 Task: Add a signature Maddie Scott containing With gratitude and sincere wishes, Maddie Scott to email address softage.6@softage.net and add a label Legal agreements
Action: Mouse moved to (1050, 63)
Screenshot: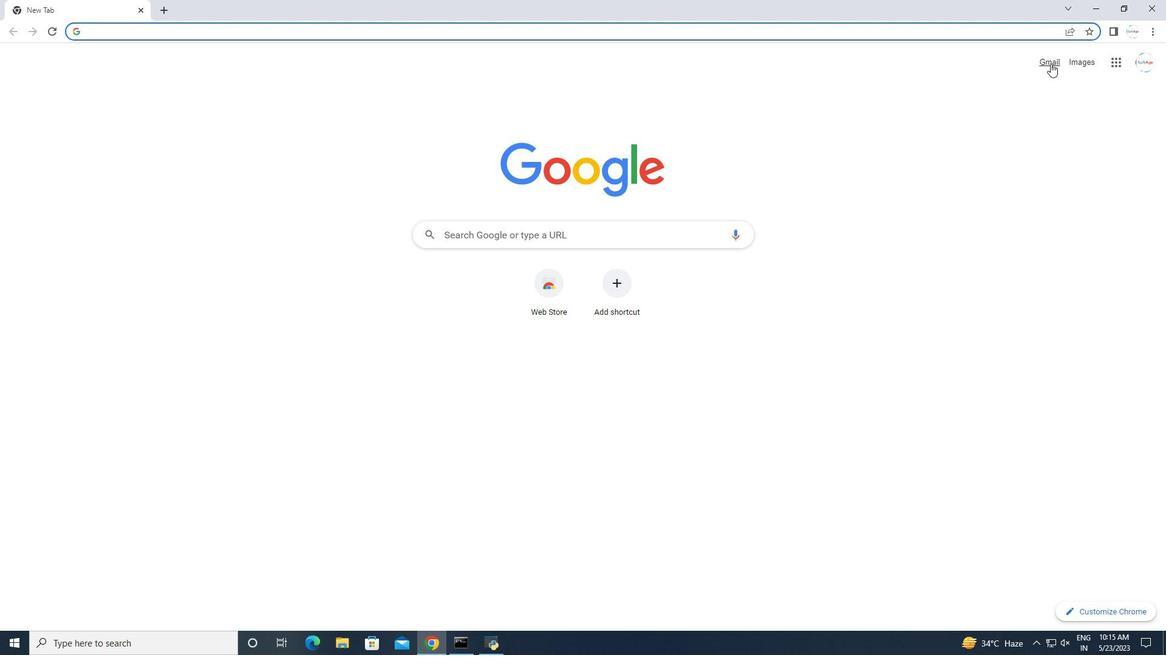 
Action: Mouse pressed left at (1050, 63)
Screenshot: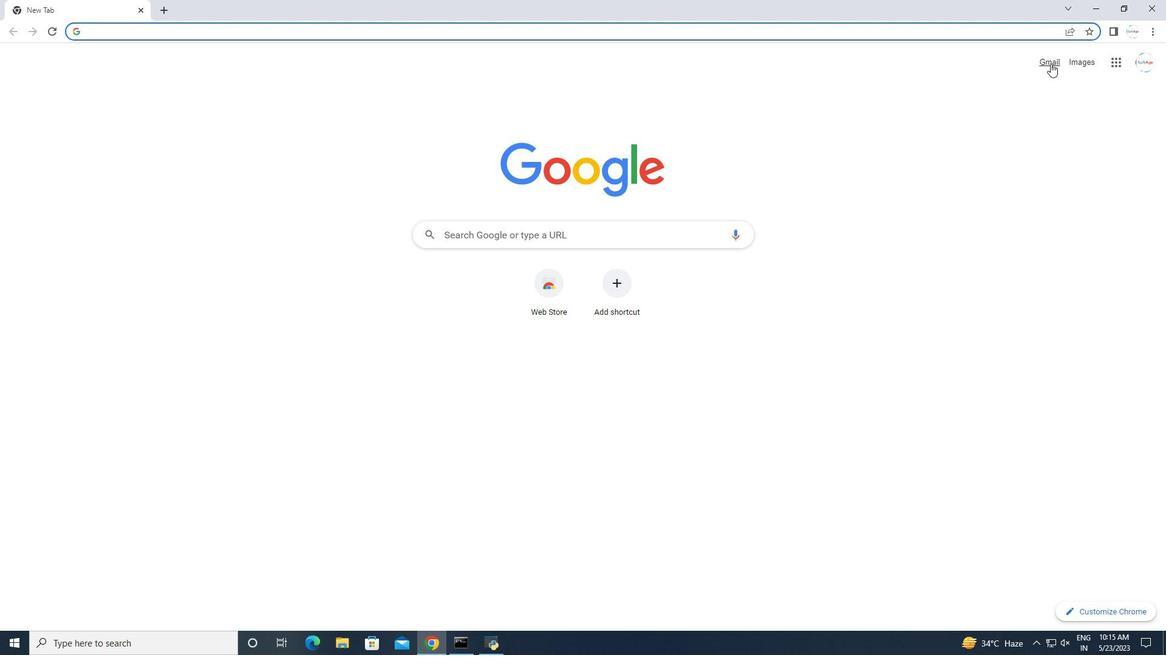 
Action: Mouse moved to (1081, 64)
Screenshot: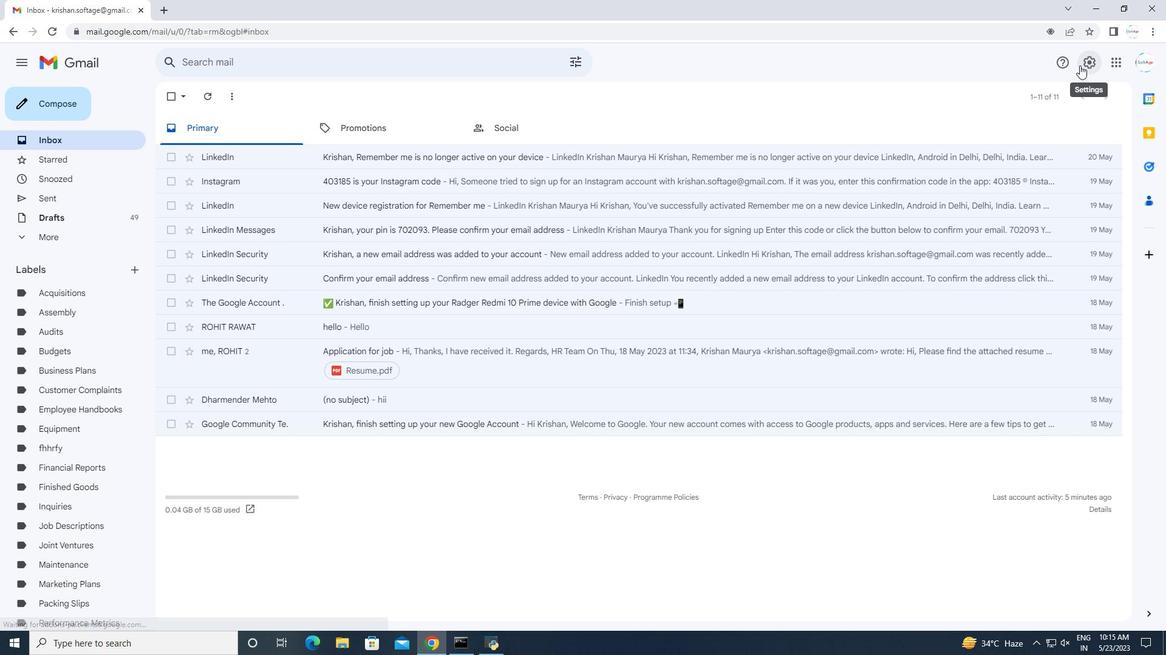 
Action: Mouse pressed left at (1081, 64)
Screenshot: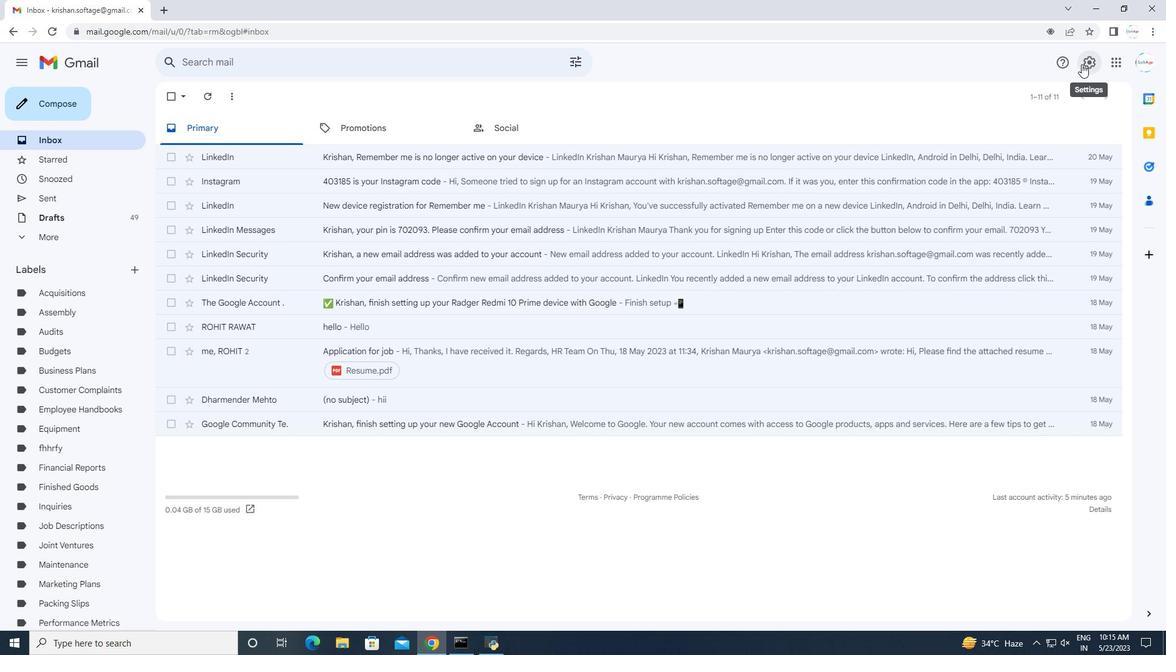 
Action: Mouse moved to (1046, 129)
Screenshot: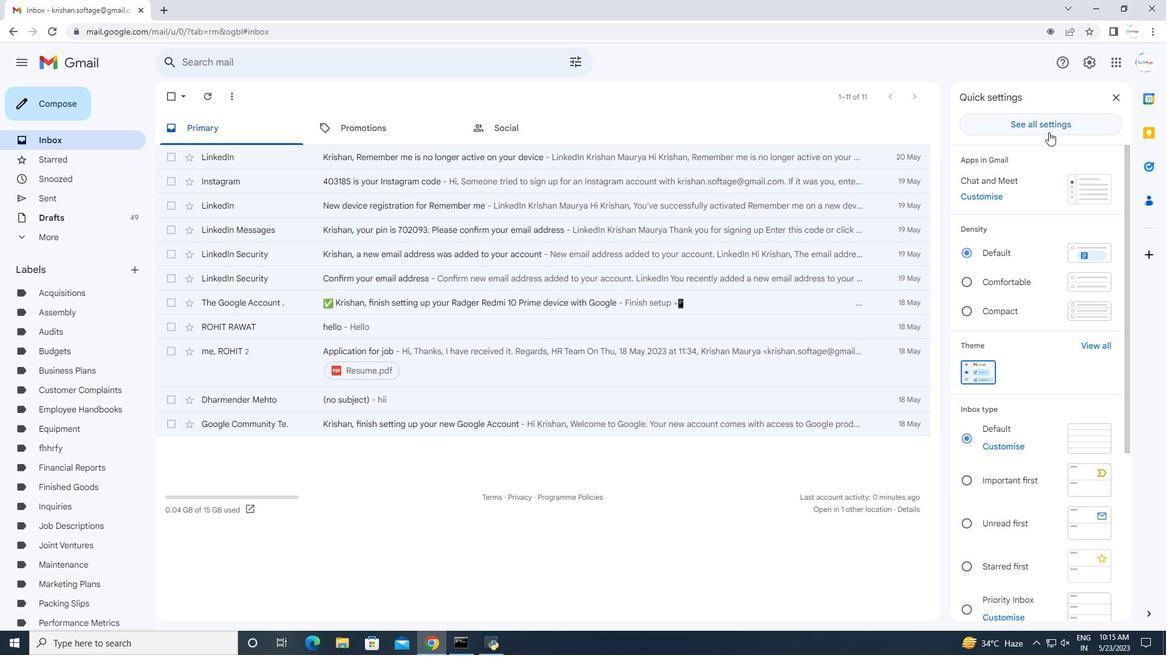 
Action: Mouse pressed left at (1046, 129)
Screenshot: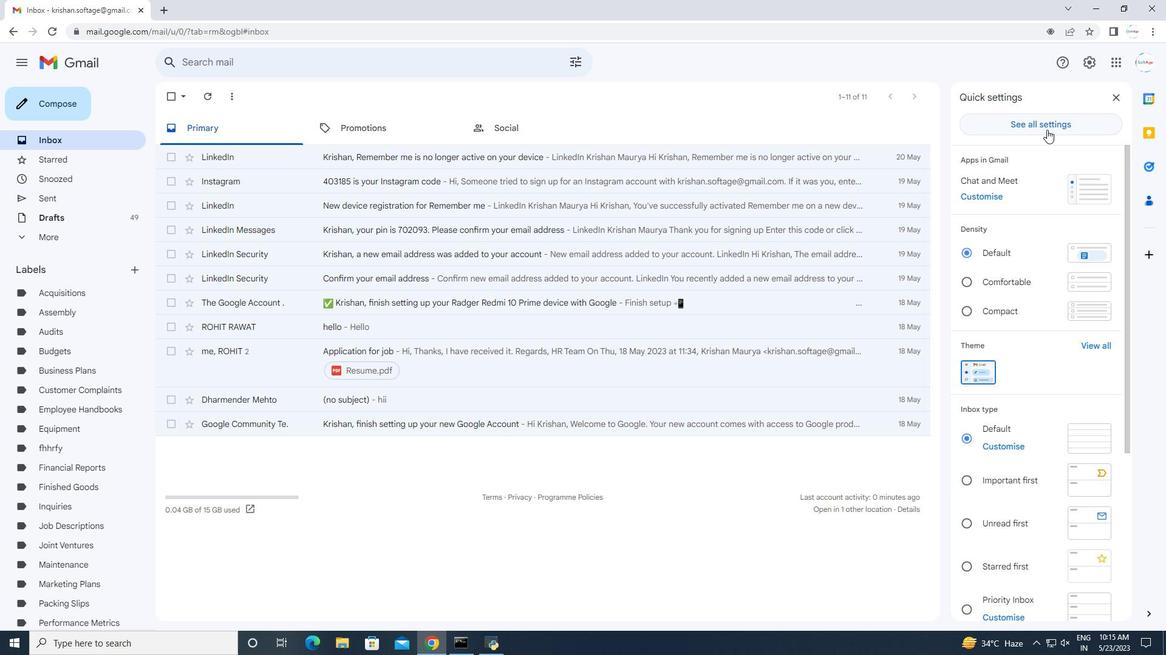 
Action: Mouse moved to (664, 259)
Screenshot: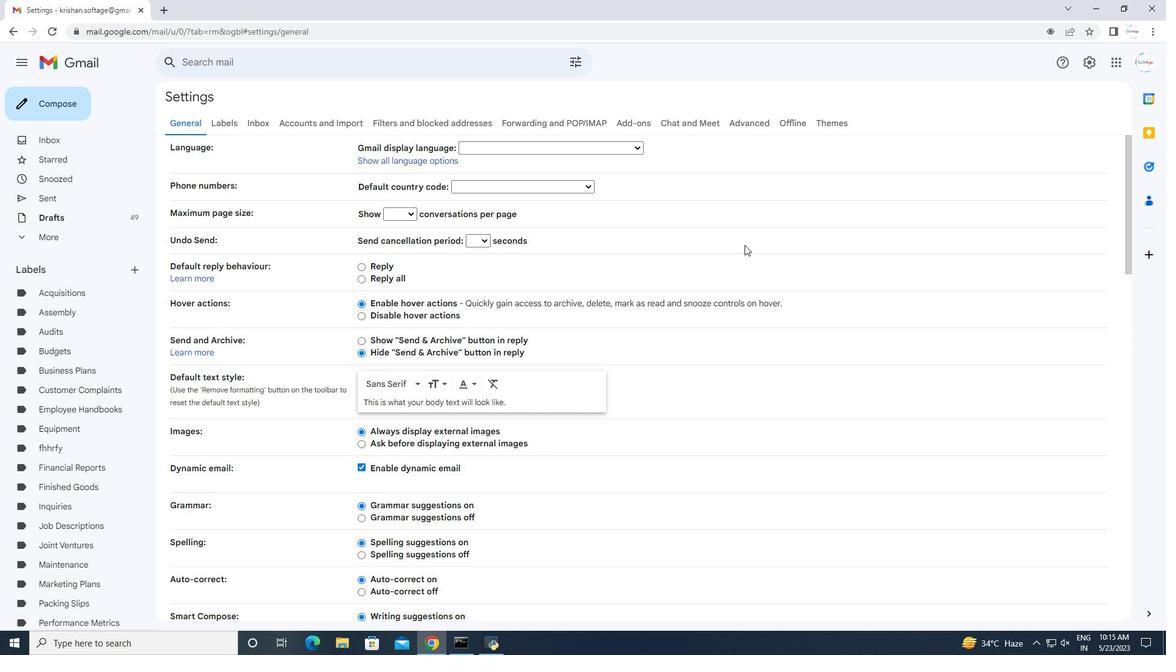 
Action: Mouse scrolled (664, 258) with delta (0, 0)
Screenshot: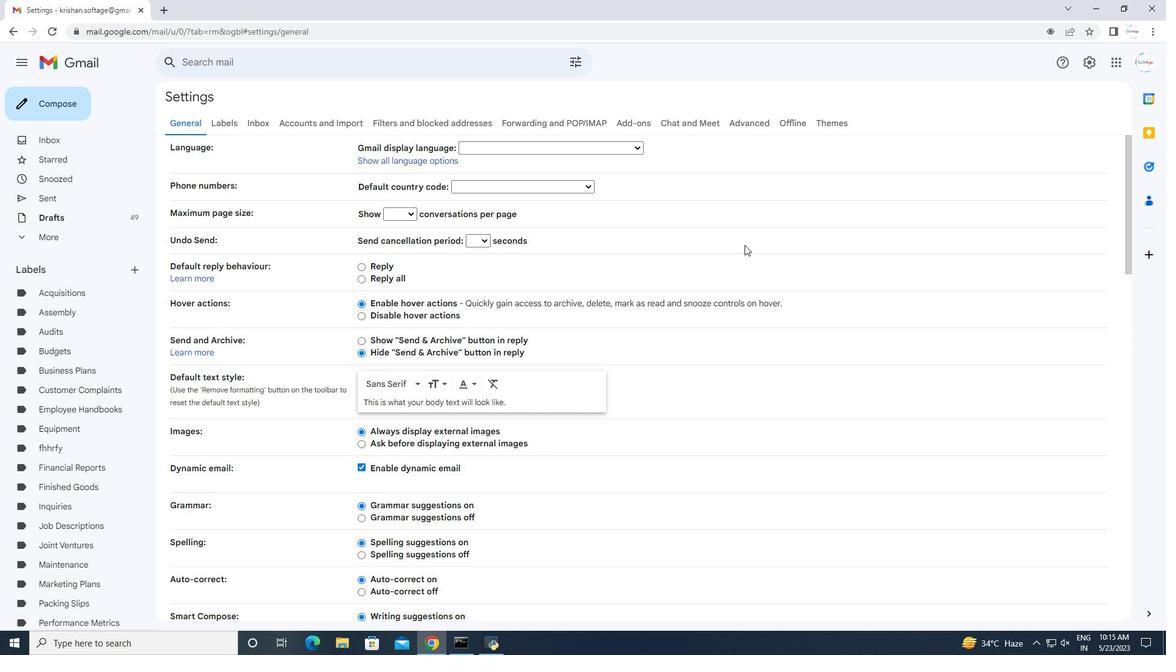 
Action: Mouse moved to (663, 260)
Screenshot: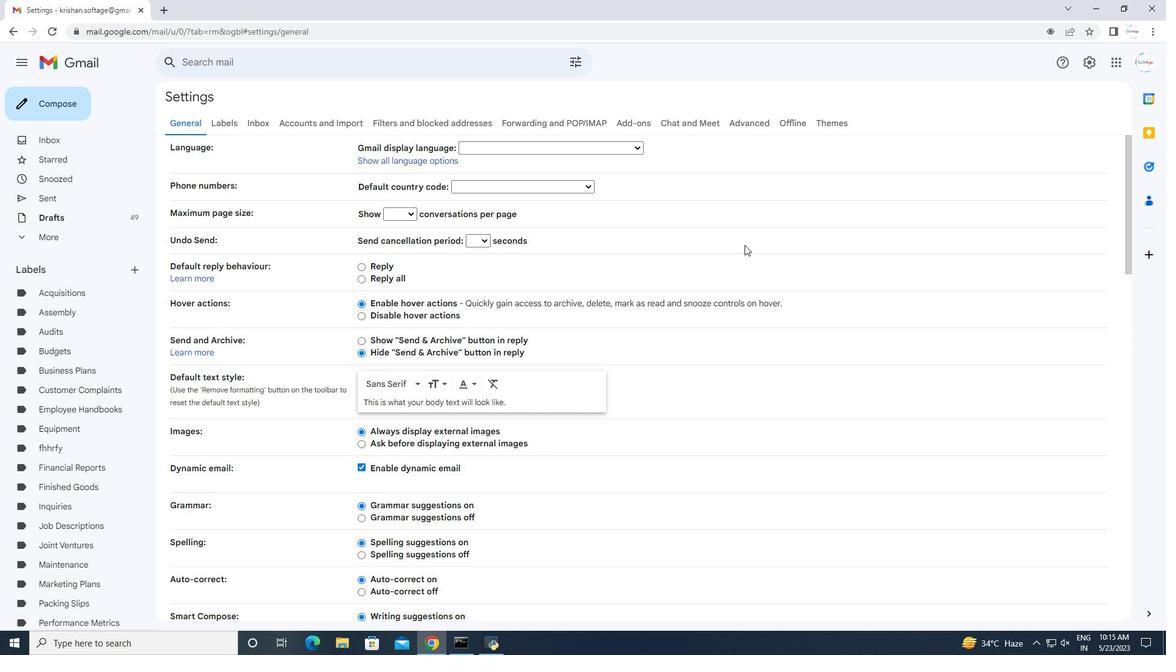
Action: Mouse scrolled (663, 259) with delta (0, 0)
Screenshot: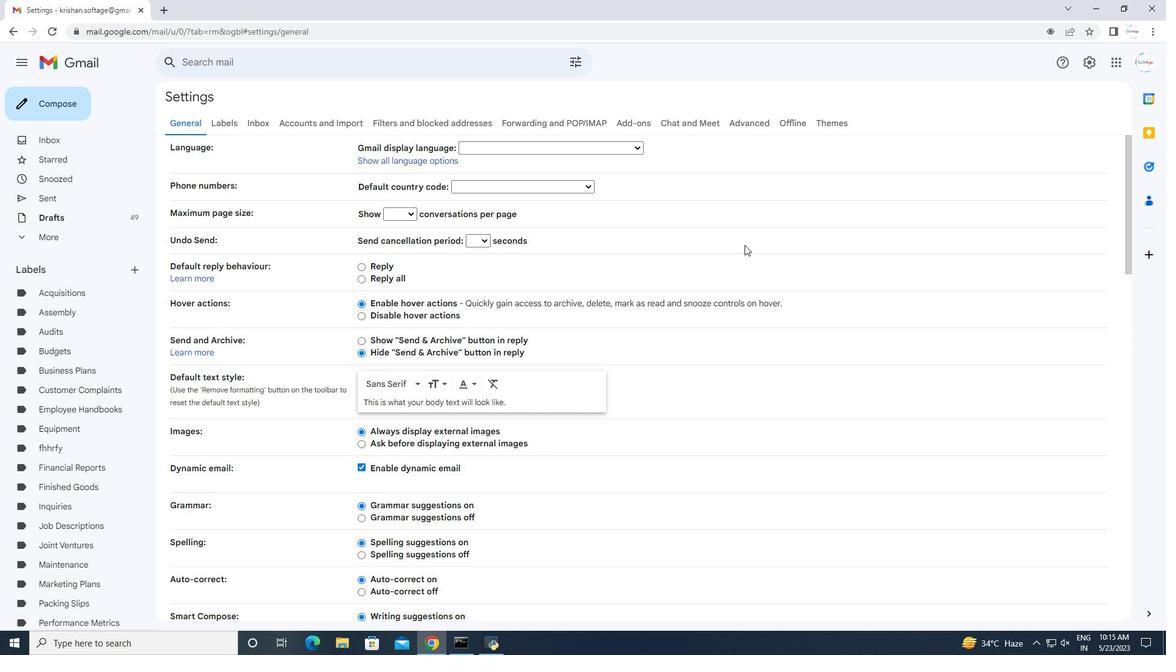 
Action: Mouse moved to (662, 261)
Screenshot: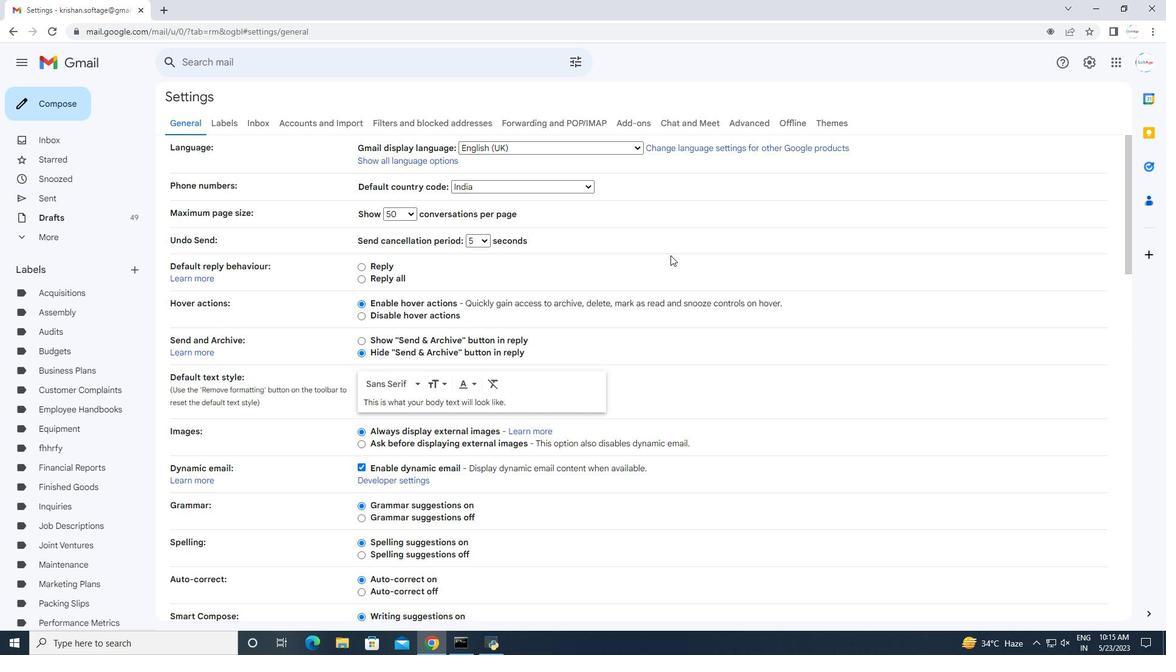 
Action: Mouse scrolled (662, 260) with delta (0, 0)
Screenshot: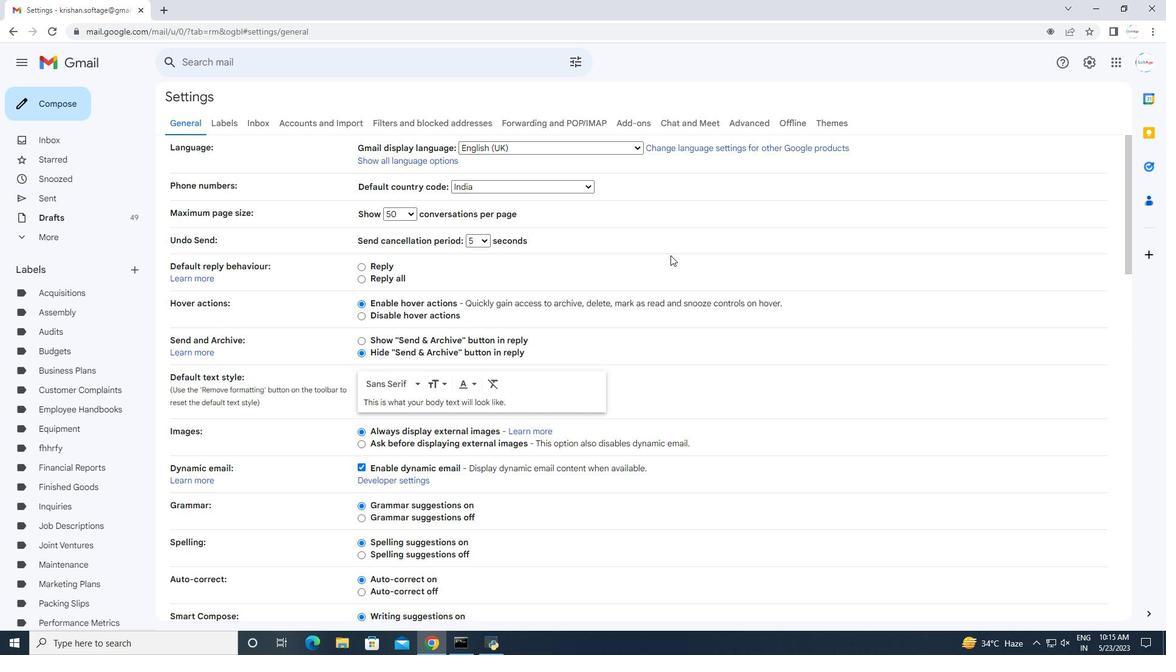 
Action: Mouse scrolled (662, 260) with delta (0, 0)
Screenshot: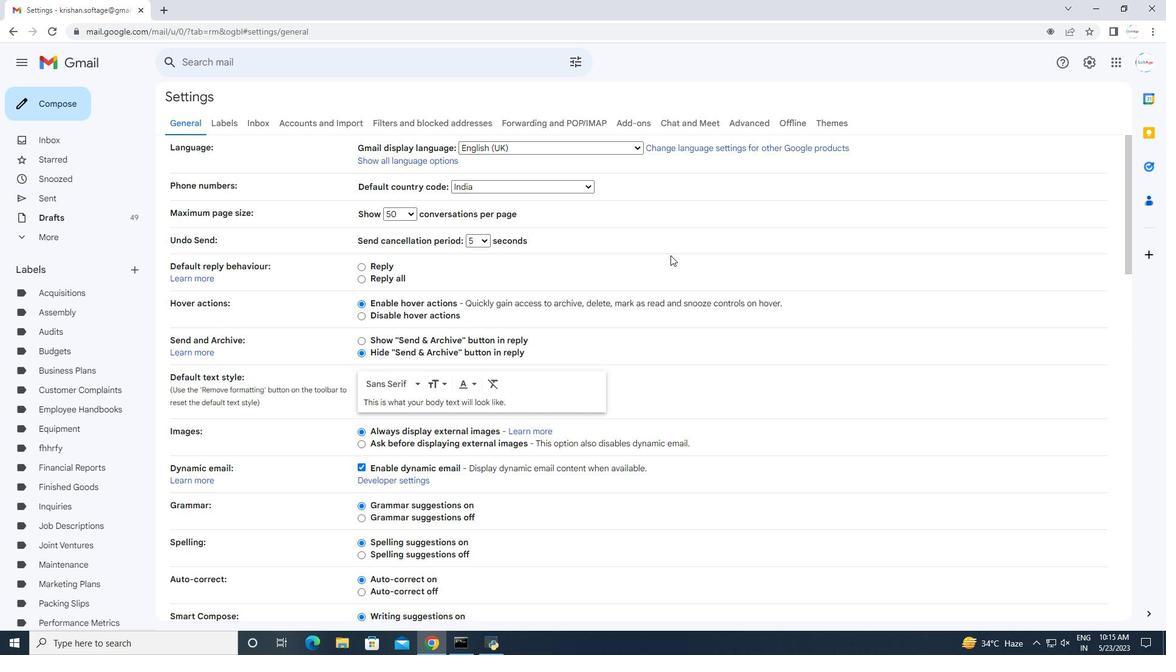 
Action: Mouse scrolled (662, 260) with delta (0, 0)
Screenshot: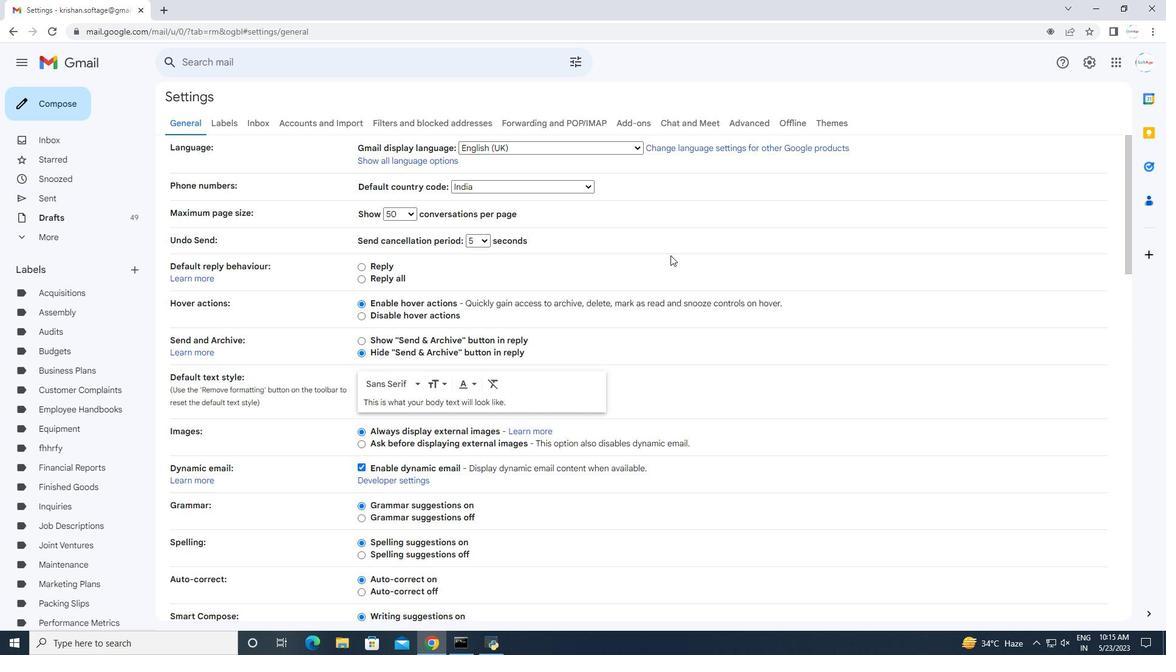 
Action: Mouse scrolled (662, 260) with delta (0, 0)
Screenshot: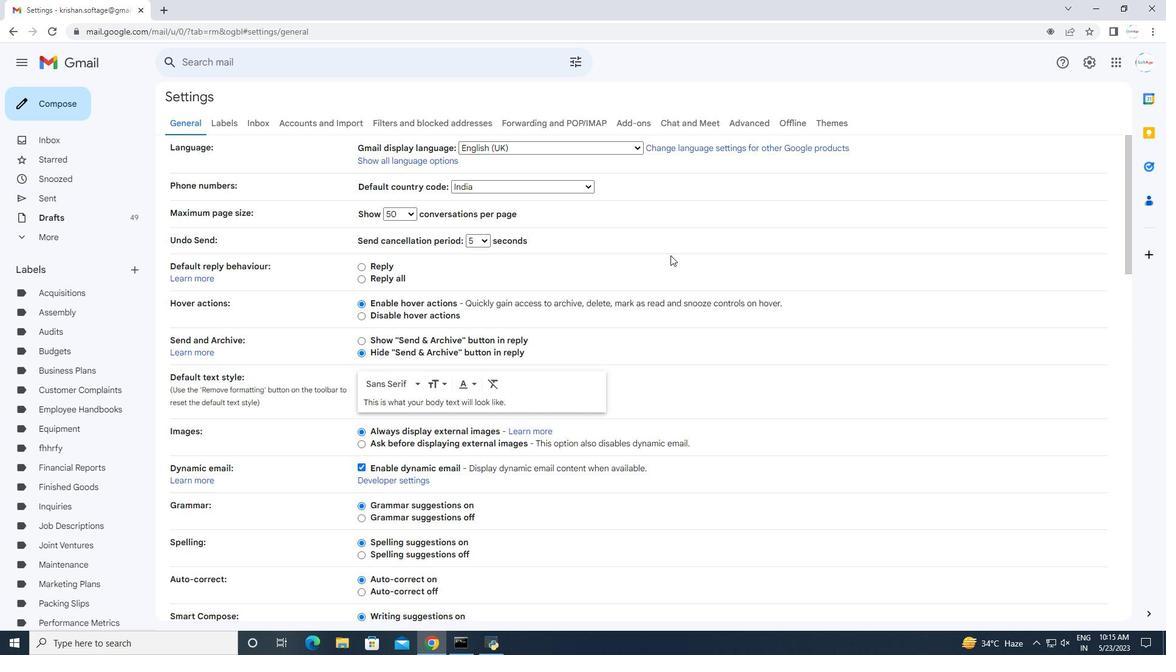 
Action: Mouse moved to (660, 262)
Screenshot: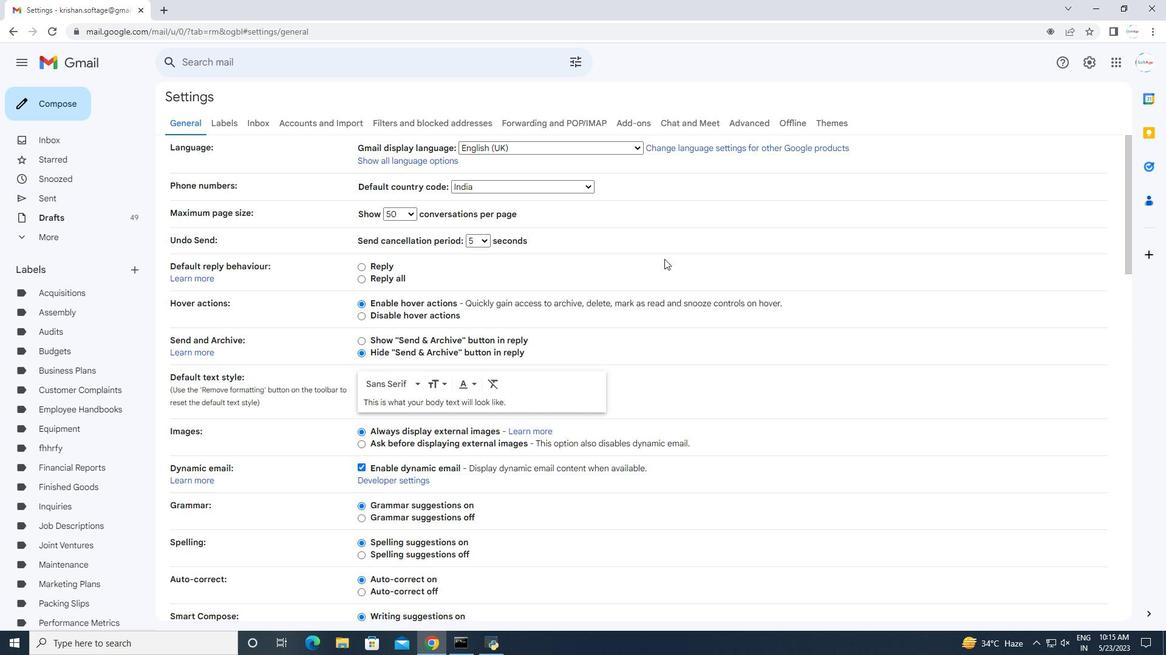 
Action: Mouse scrolled (660, 262) with delta (0, 0)
Screenshot: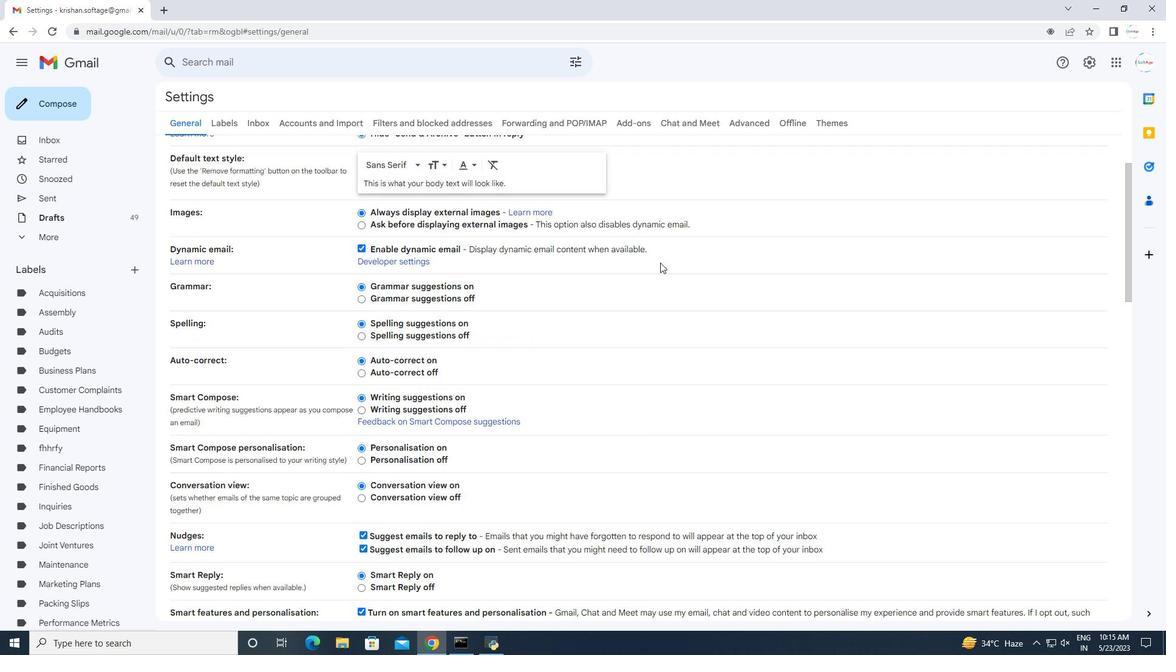
Action: Mouse scrolled (660, 262) with delta (0, 0)
Screenshot: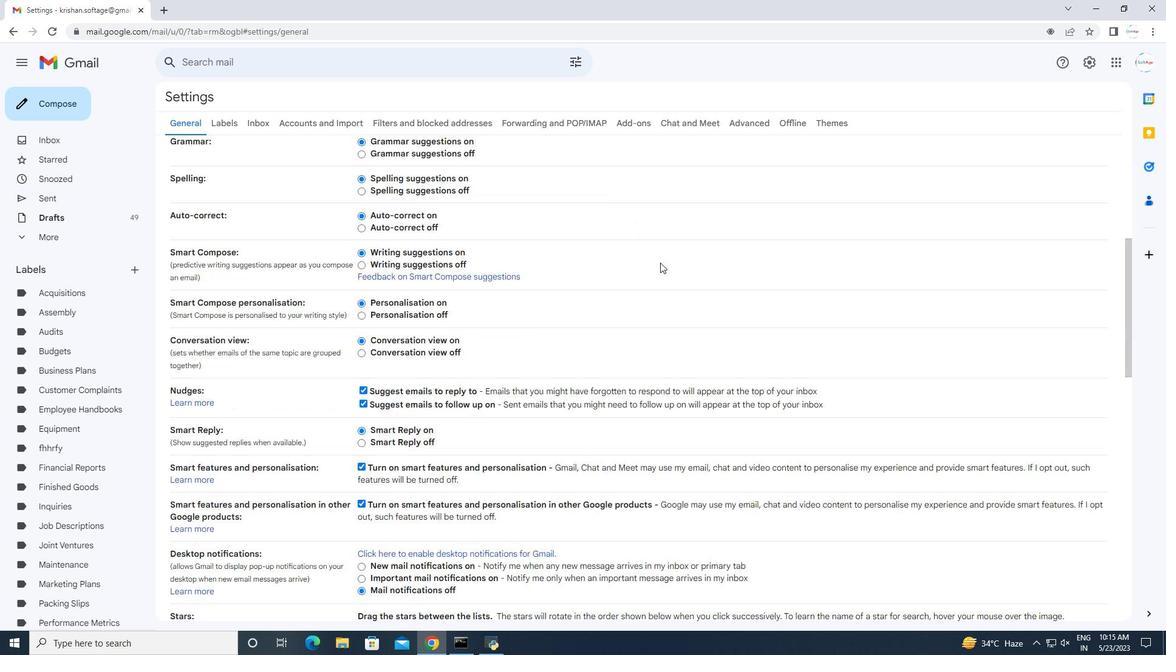 
Action: Mouse scrolled (660, 262) with delta (0, 0)
Screenshot: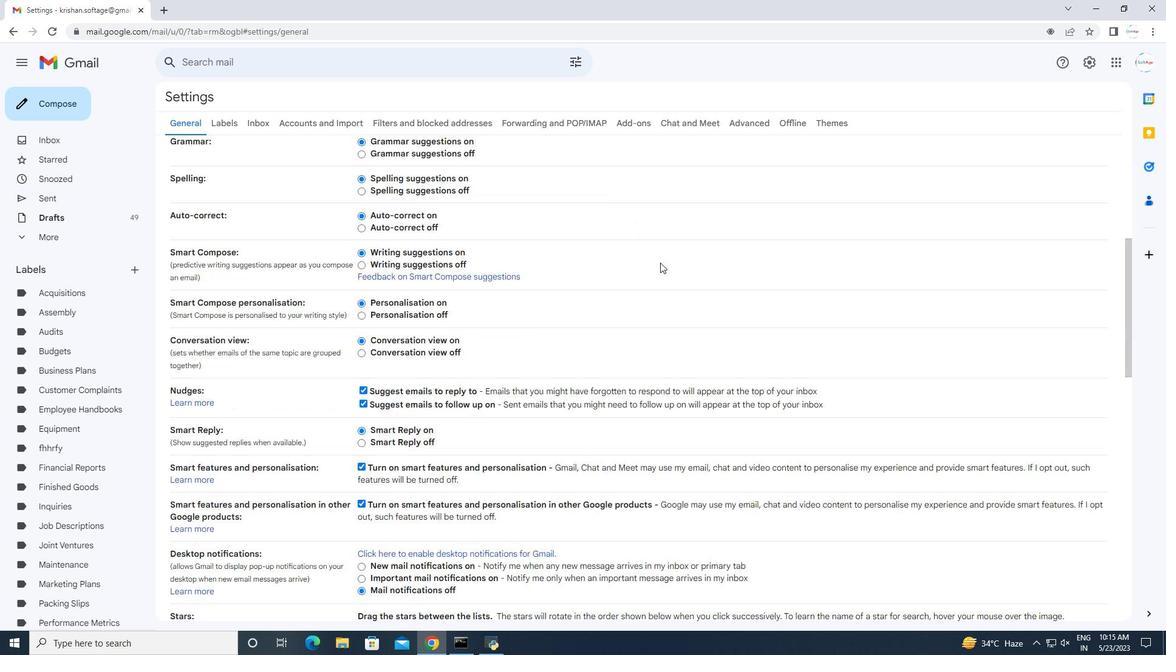 
Action: Mouse scrolled (660, 262) with delta (0, 0)
Screenshot: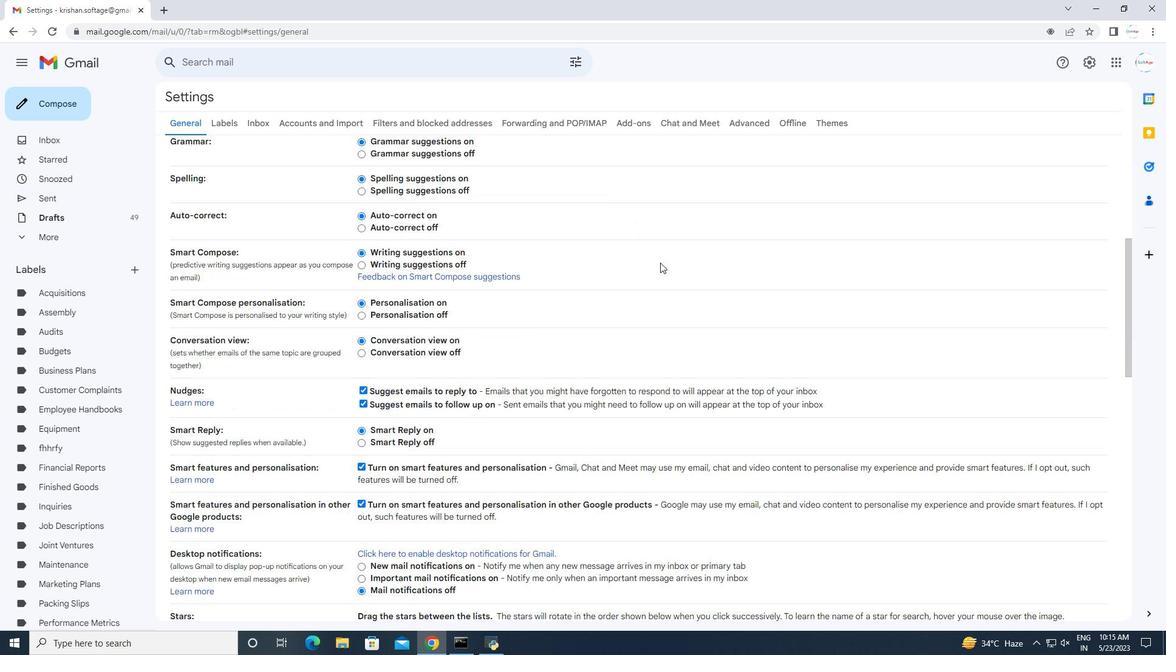 
Action: Mouse scrolled (660, 262) with delta (0, 0)
Screenshot: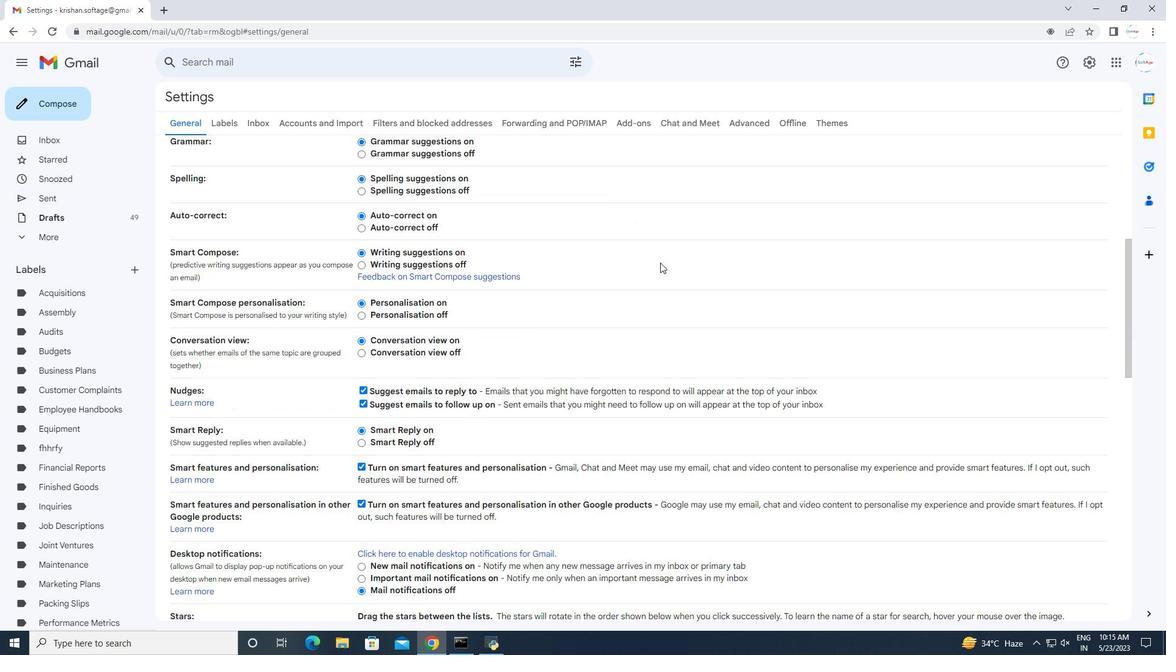 
Action: Mouse scrolled (660, 262) with delta (0, 0)
Screenshot: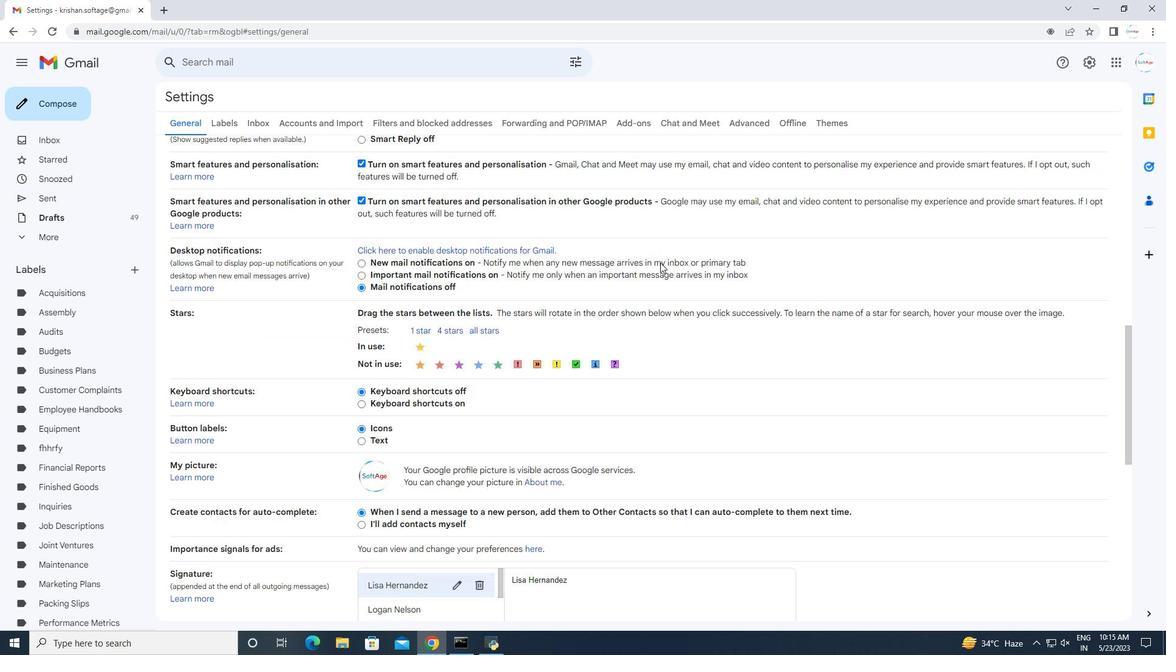 
Action: Mouse scrolled (660, 262) with delta (0, 0)
Screenshot: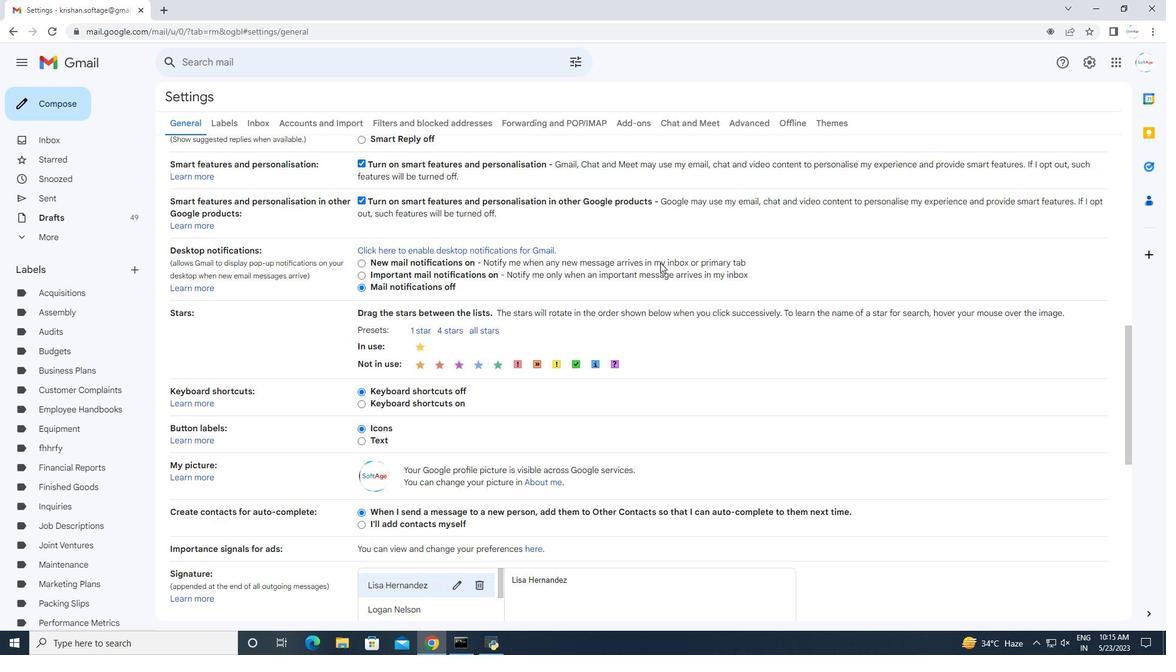
Action: Mouse scrolled (660, 262) with delta (0, 0)
Screenshot: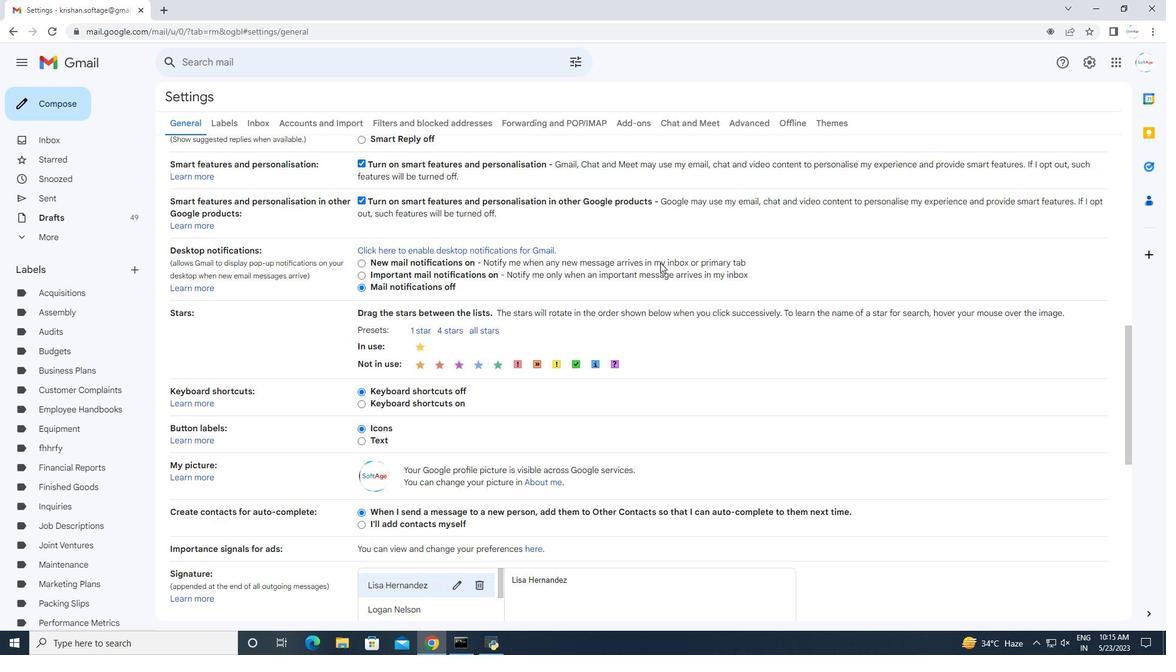 
Action: Mouse scrolled (660, 262) with delta (0, 0)
Screenshot: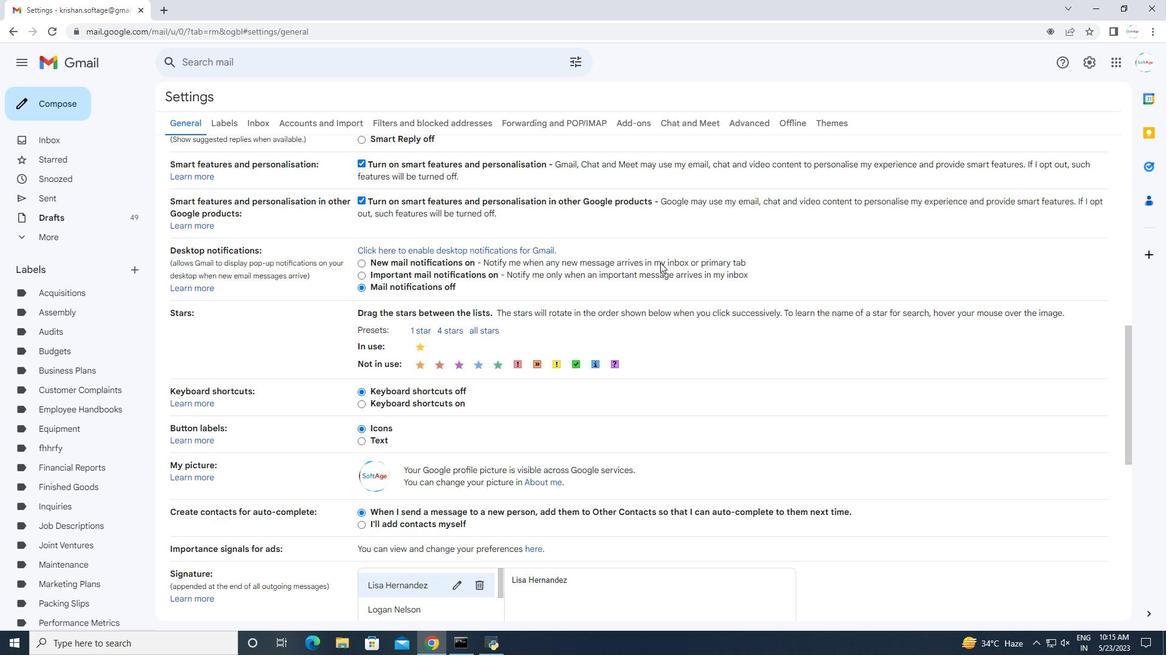 
Action: Mouse moved to (403, 455)
Screenshot: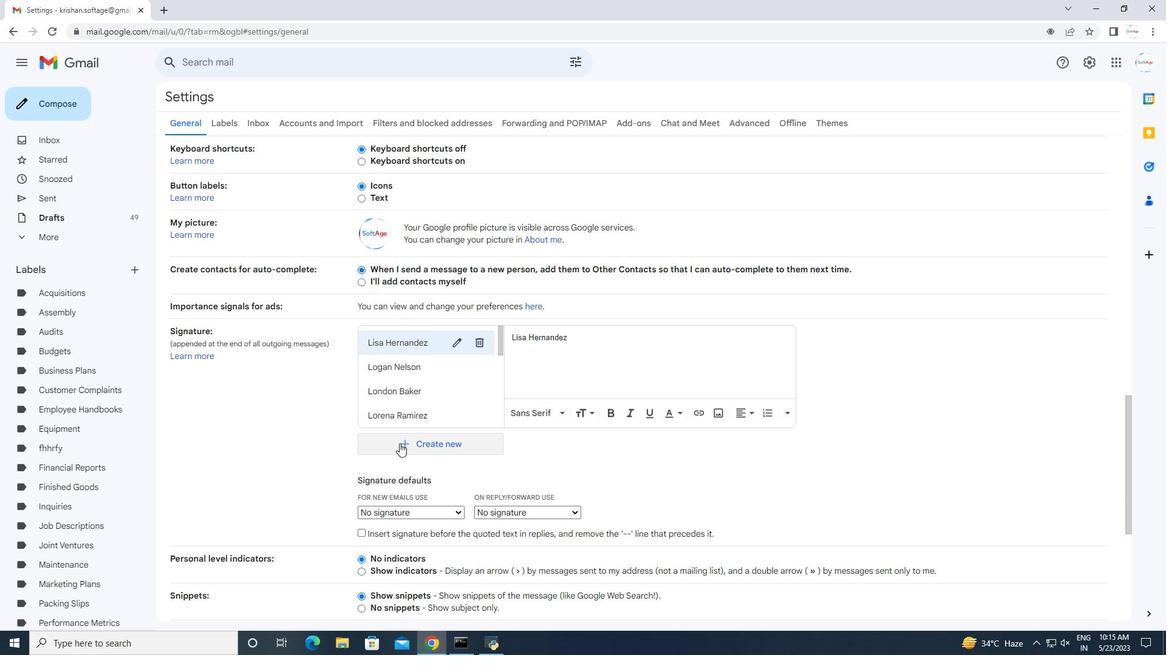 
Action: Mouse pressed left at (403, 455)
Screenshot: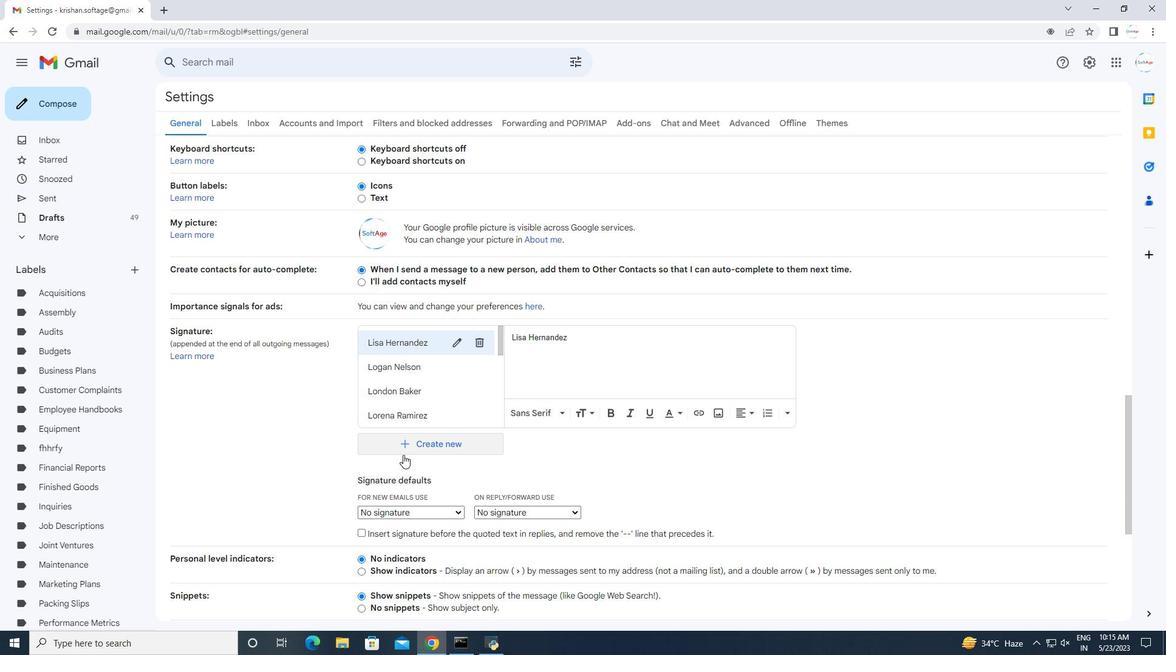 
Action: Mouse moved to (400, 445)
Screenshot: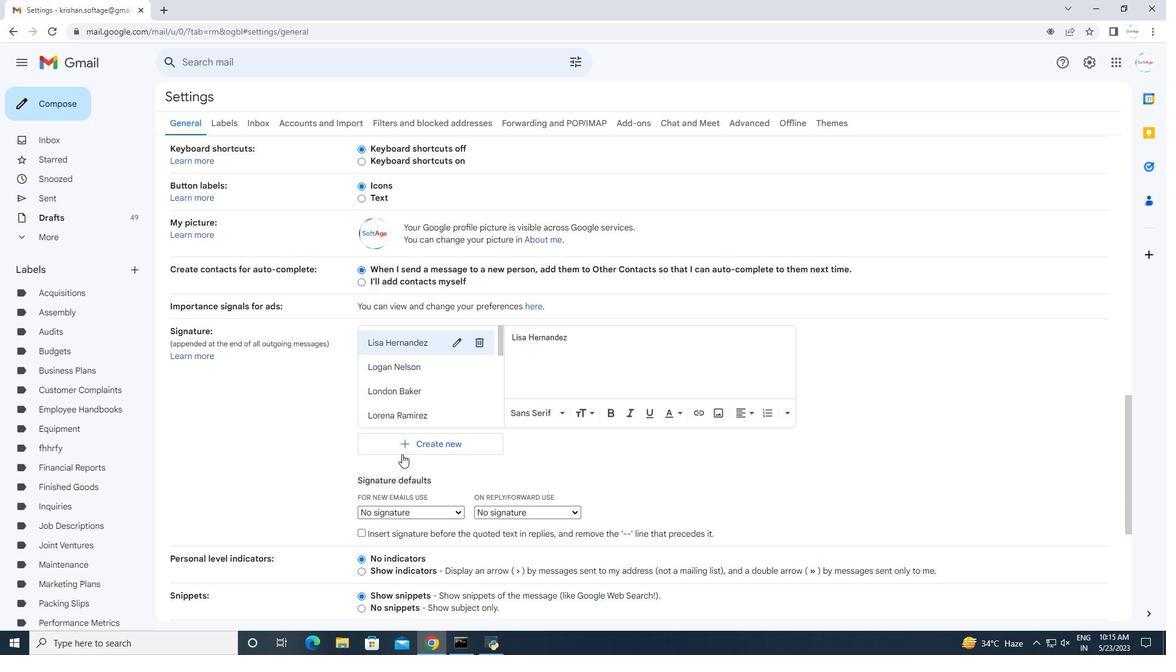 
Action: Mouse pressed left at (400, 445)
Screenshot: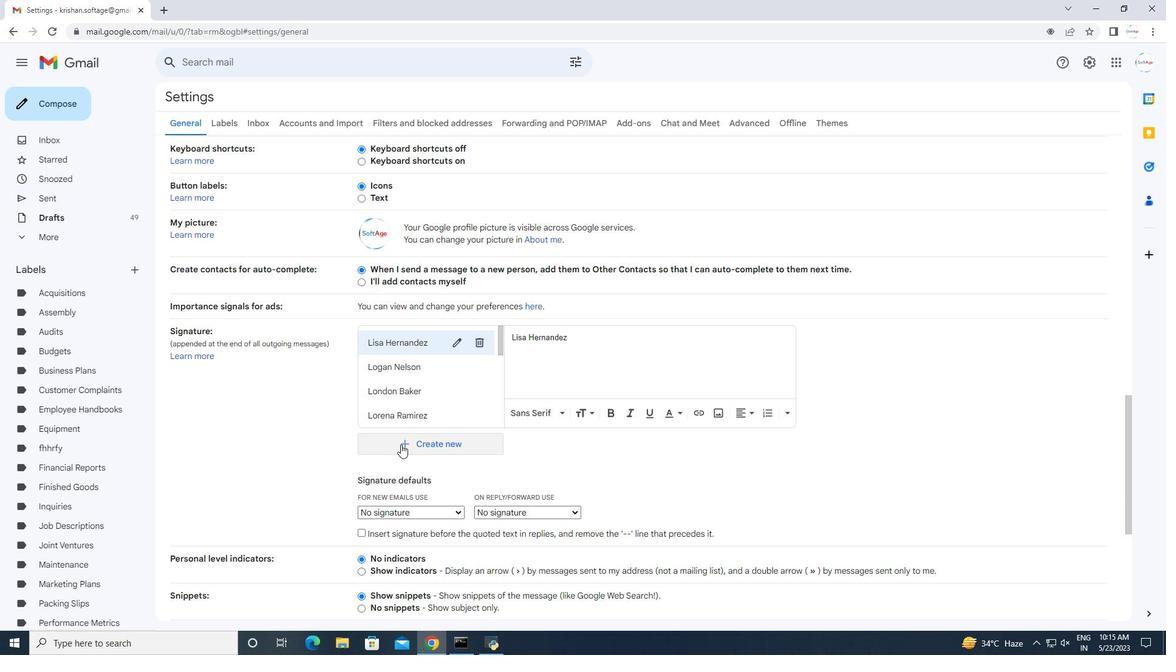 
Action: Mouse moved to (490, 330)
Screenshot: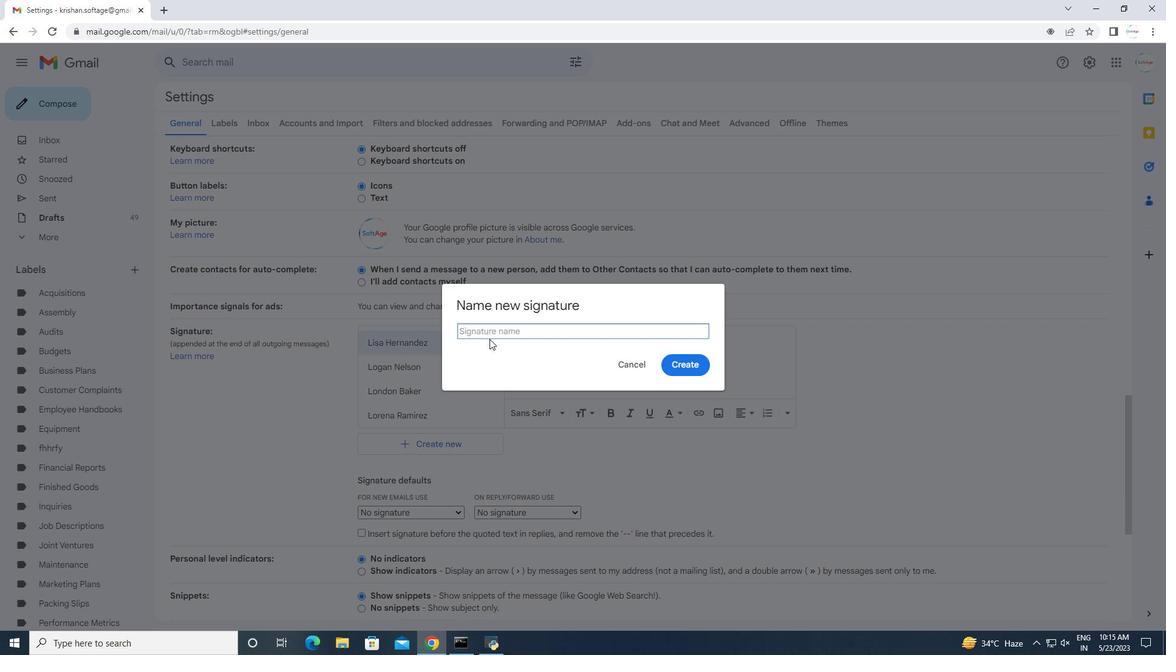 
Action: Mouse pressed left at (490, 330)
Screenshot: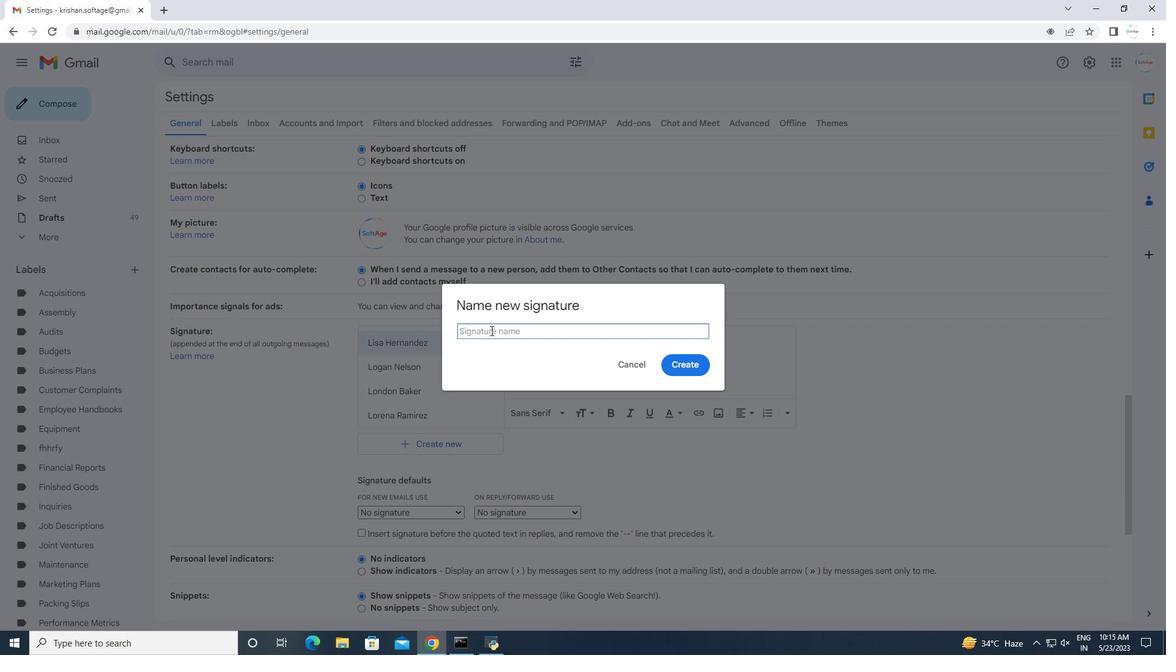 
Action: Key pressed <Key.shift>Maddie<Key.space><Key.shift>Scott
Screenshot: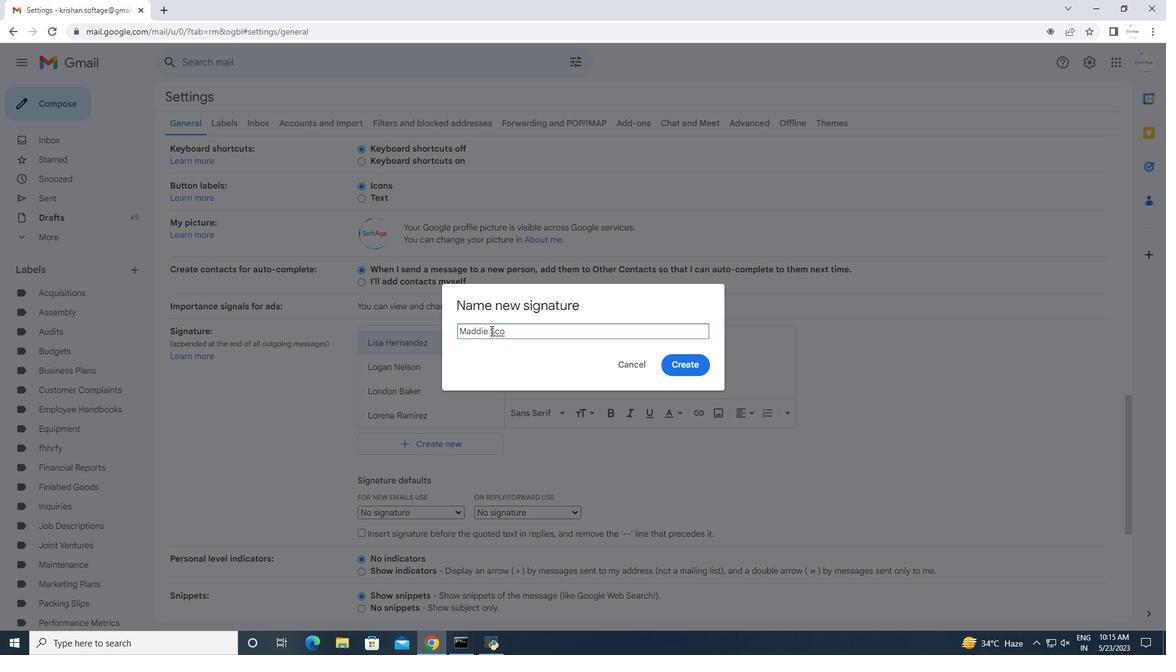 
Action: Mouse moved to (677, 360)
Screenshot: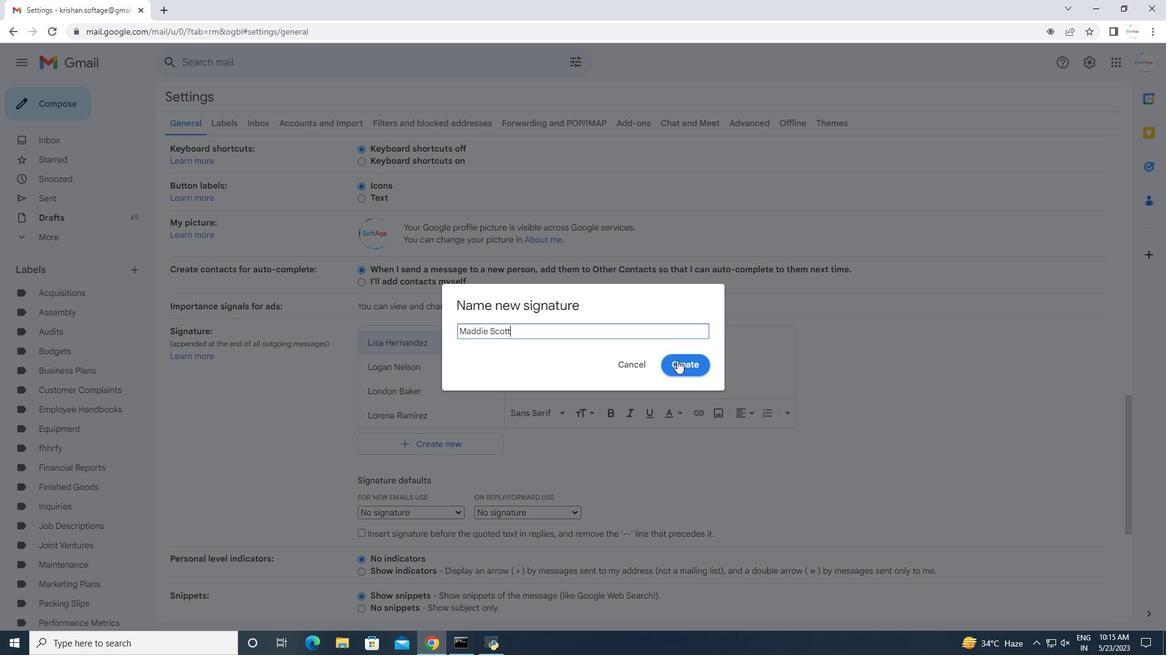 
Action: Mouse pressed left at (677, 360)
Screenshot: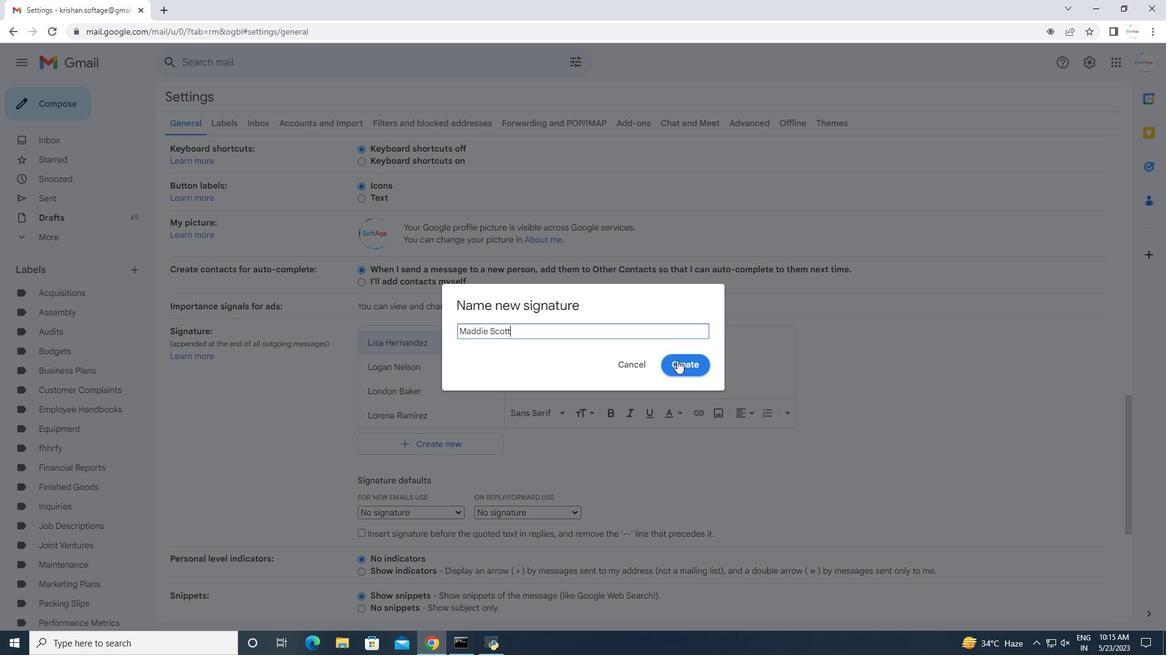 
Action: Mouse moved to (599, 358)
Screenshot: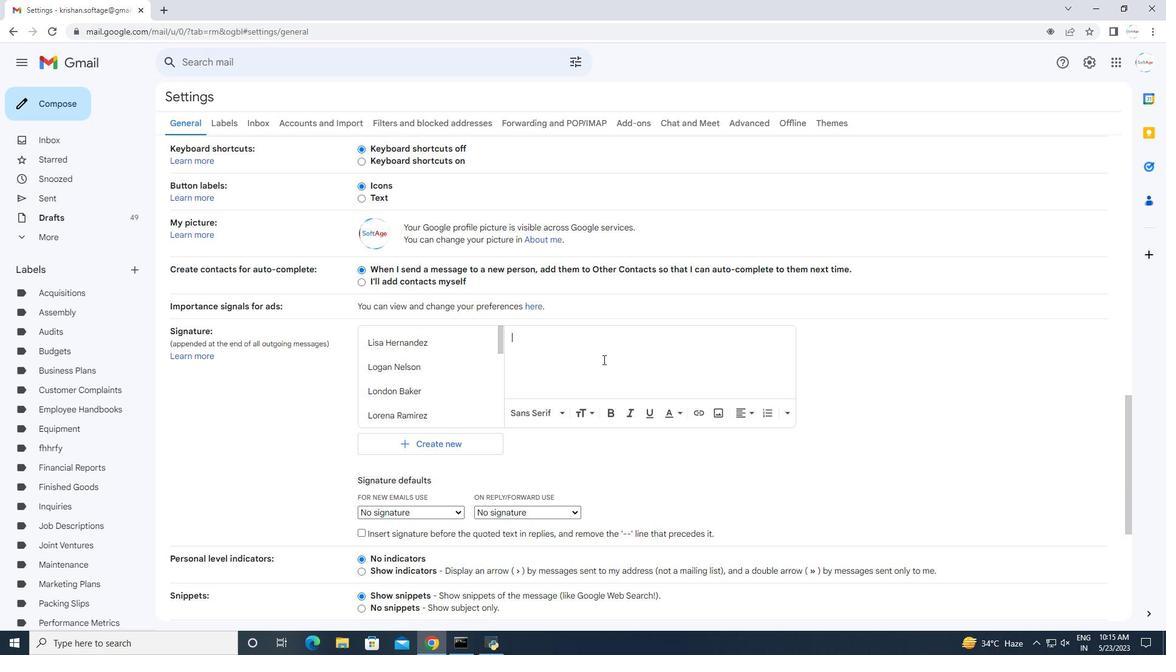 
Action: Mouse pressed left at (599, 358)
Screenshot: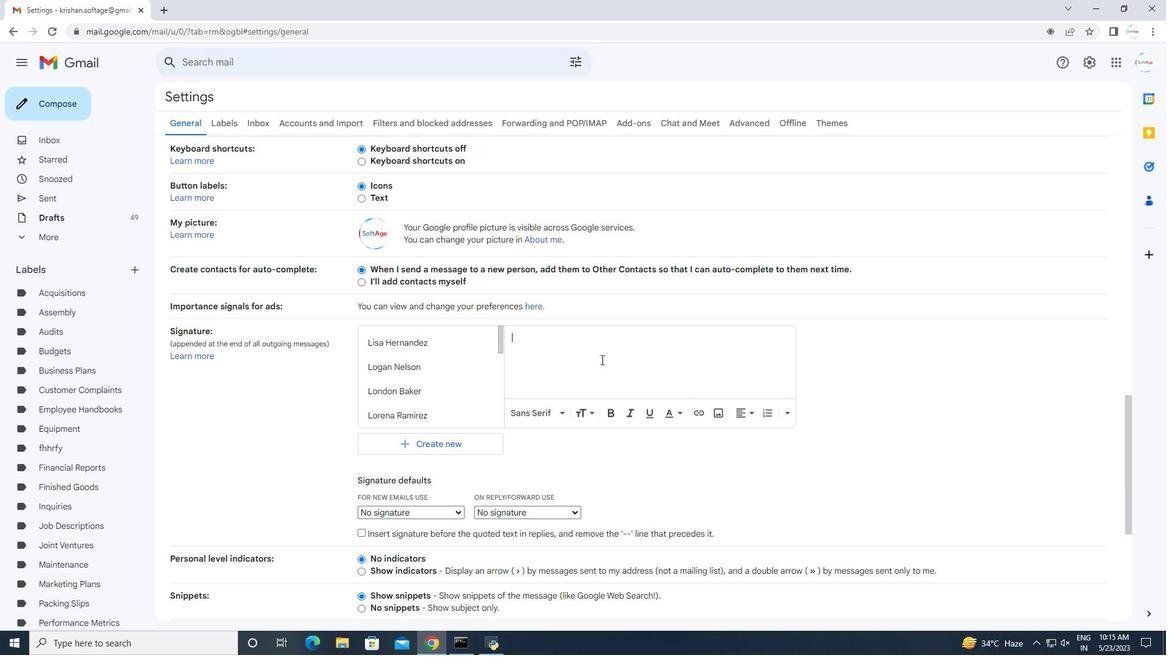 
Action: Key pressed <Key.shift>Maddie<Key.space><Key.shift>Scott
Screenshot: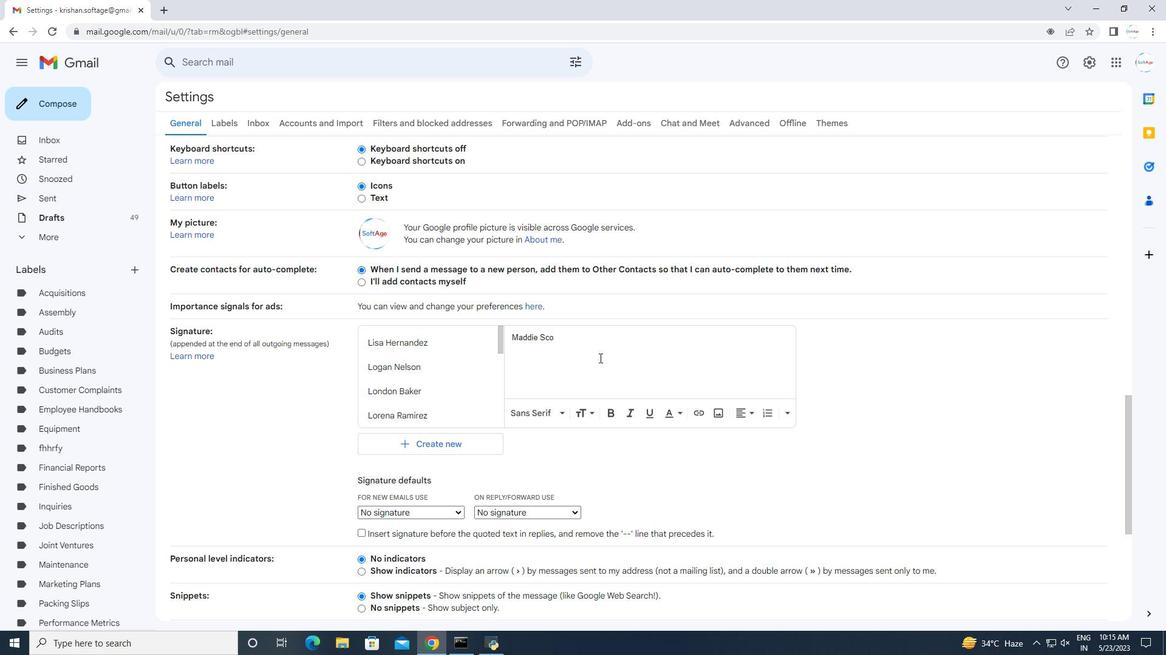 
Action: Mouse moved to (646, 367)
Screenshot: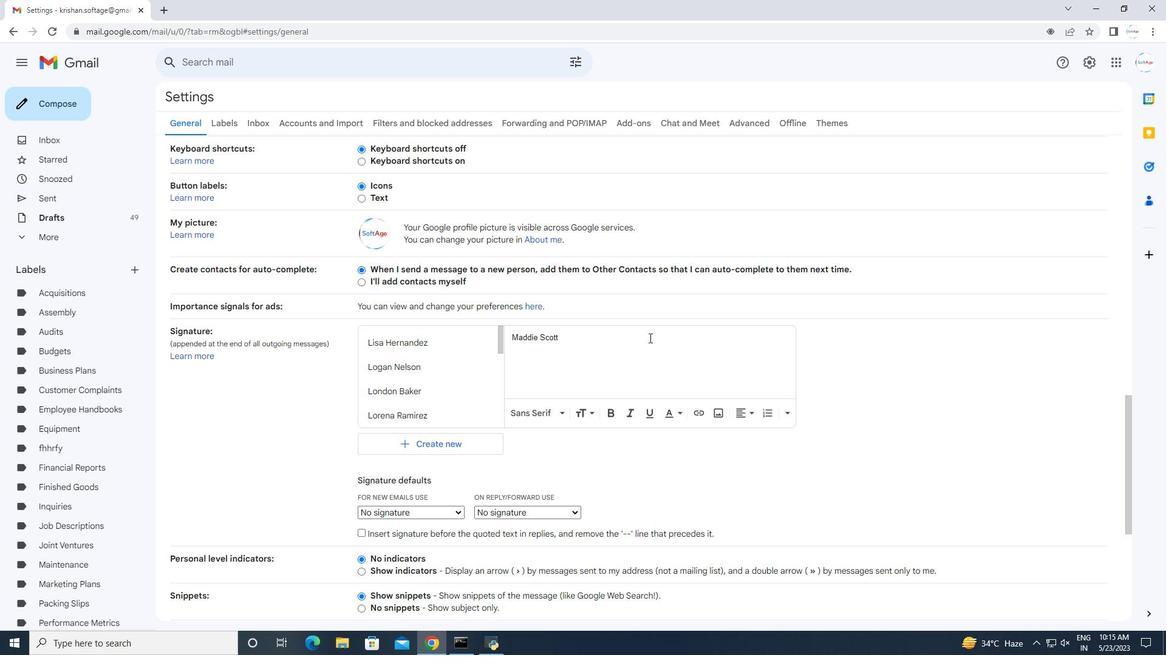
Action: Mouse scrolled (646, 368) with delta (0, 0)
Screenshot: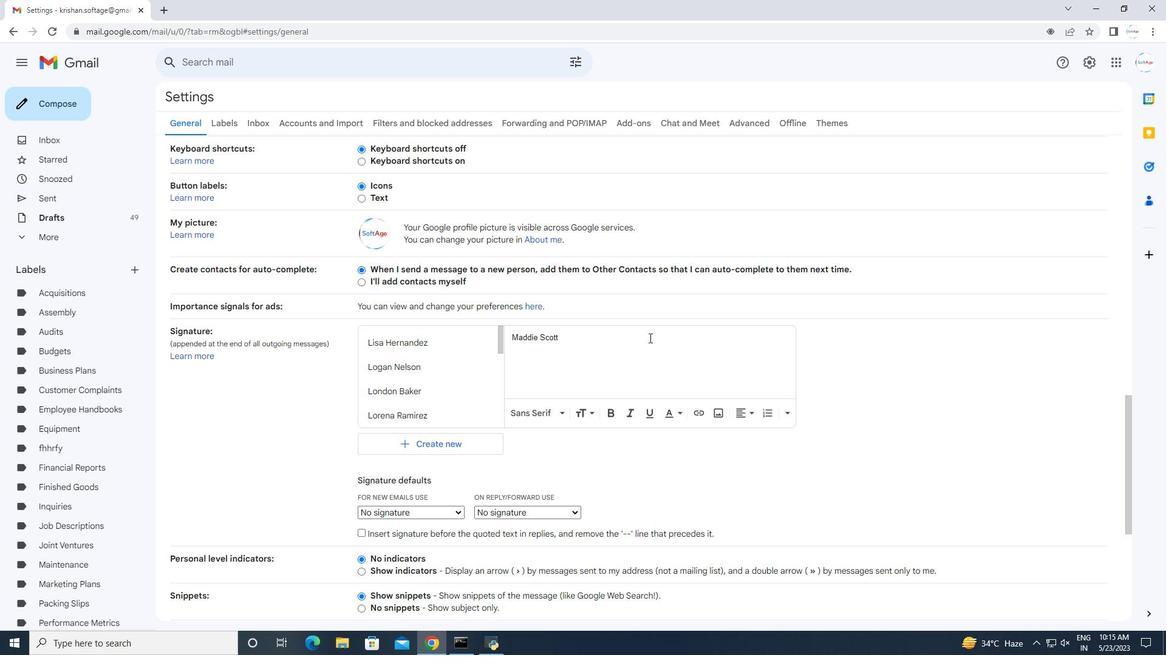 
Action: Mouse moved to (649, 399)
Screenshot: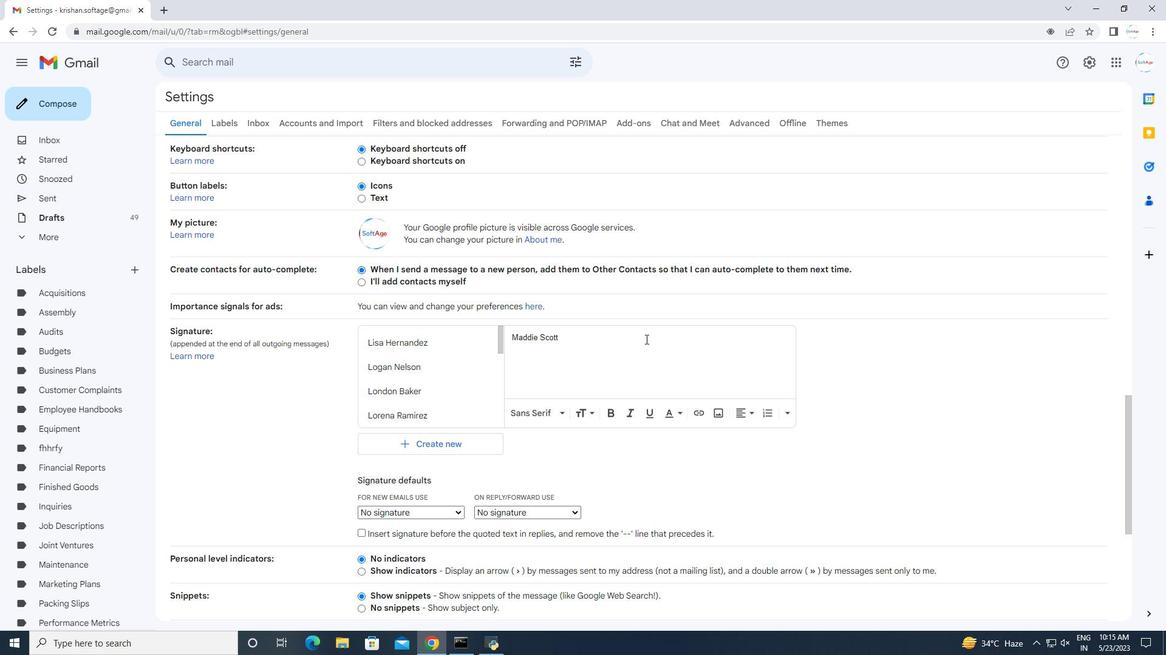 
Action: Mouse scrolled (649, 398) with delta (0, 0)
Screenshot: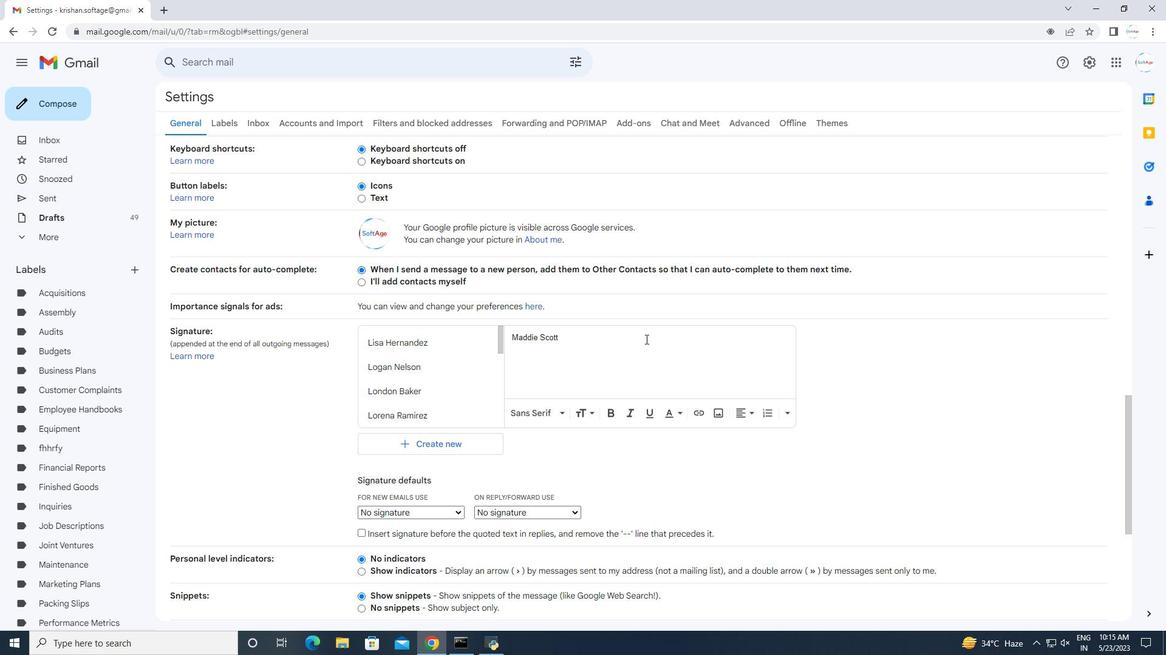 
Action: Mouse moved to (649, 405)
Screenshot: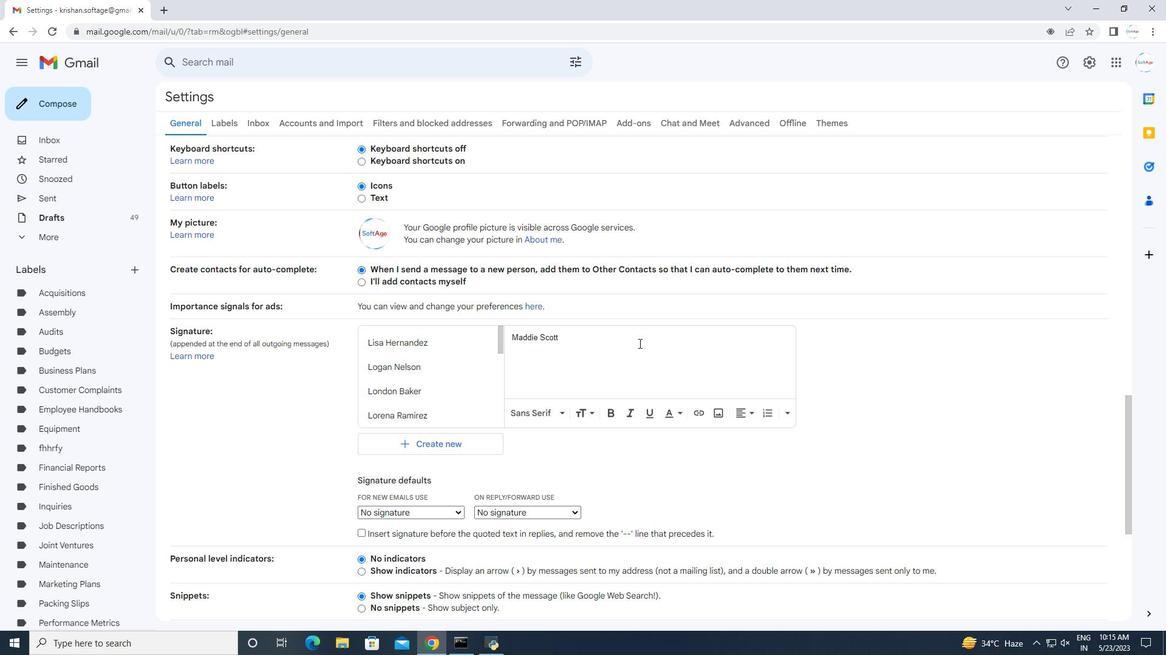
Action: Mouse scrolled (649, 404) with delta (0, 0)
Screenshot: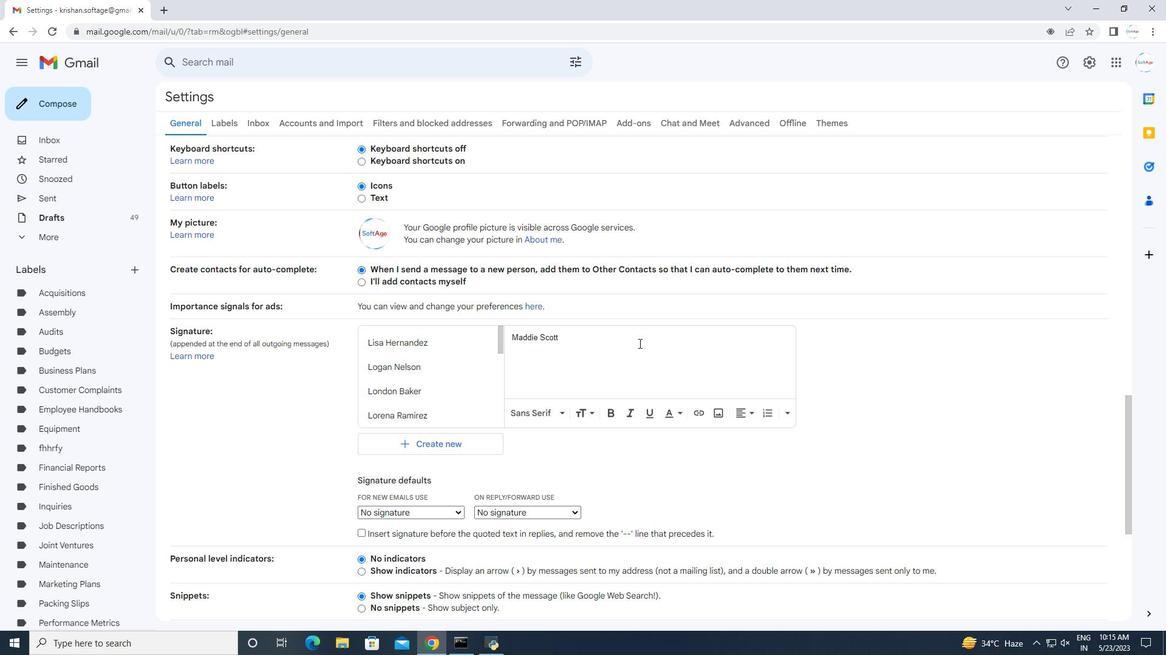 
Action: Mouse moved to (646, 420)
Screenshot: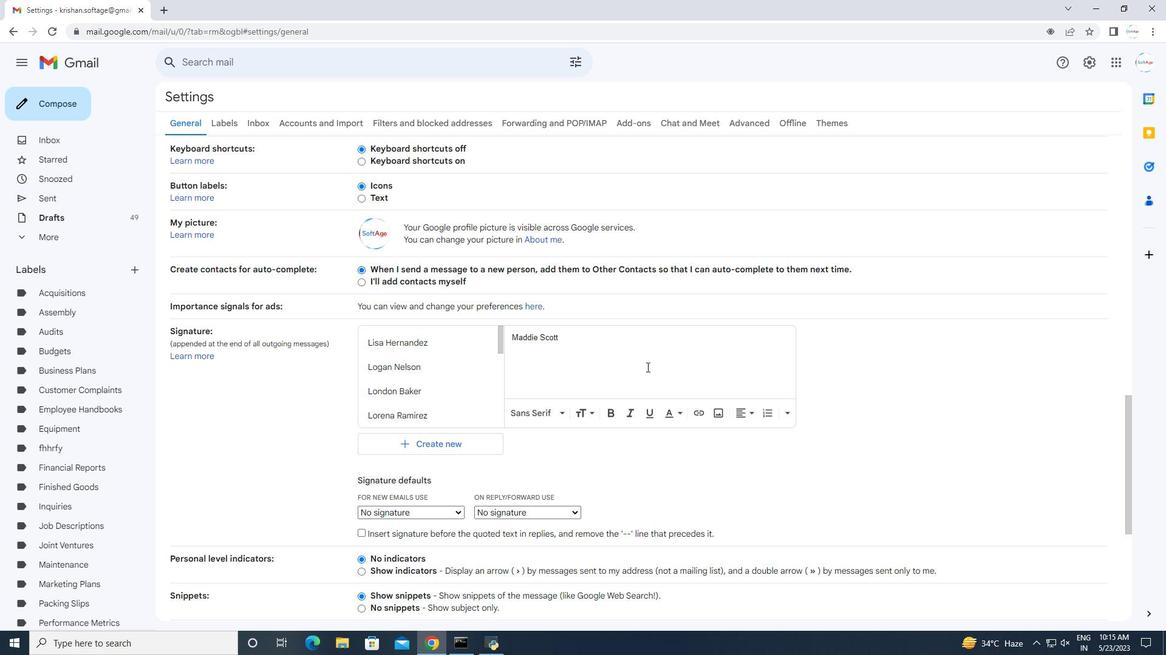 
Action: Mouse scrolled (646, 417) with delta (0, 0)
Screenshot: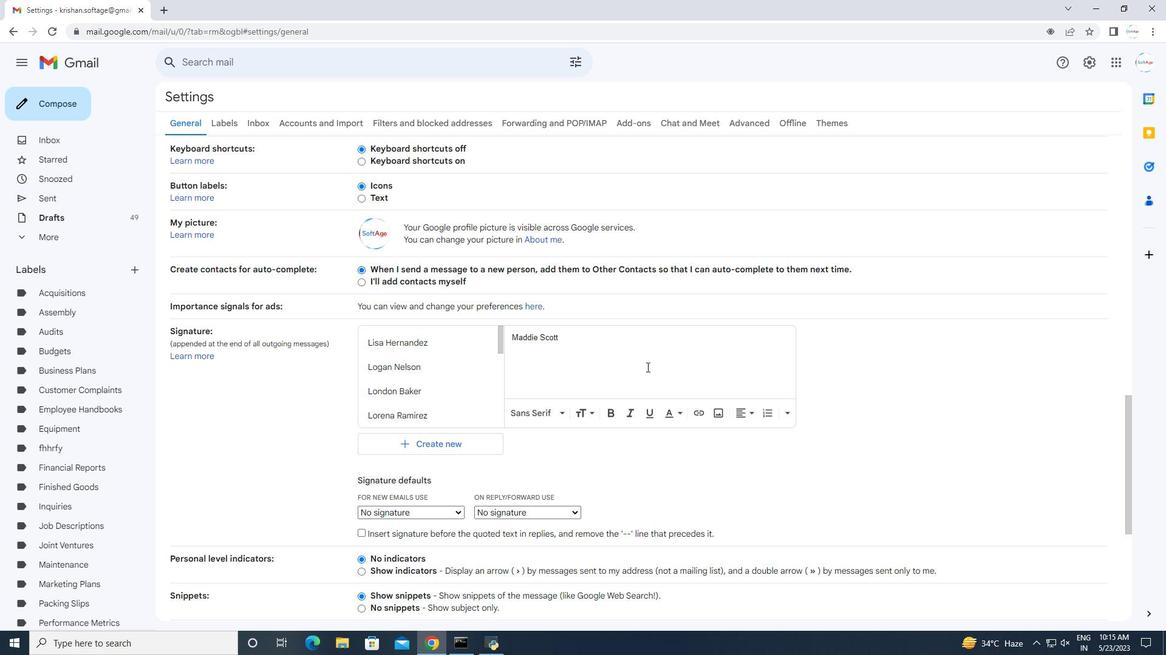
Action: Mouse moved to (646, 433)
Screenshot: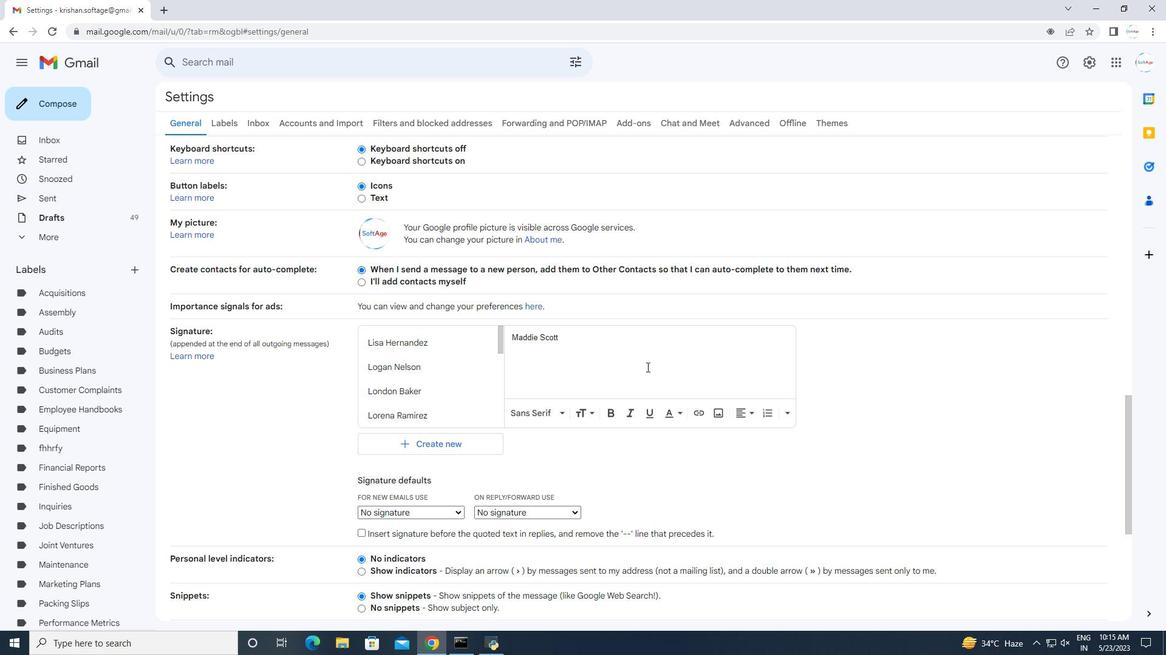 
Action: Mouse scrolled (646, 423) with delta (0, 0)
Screenshot: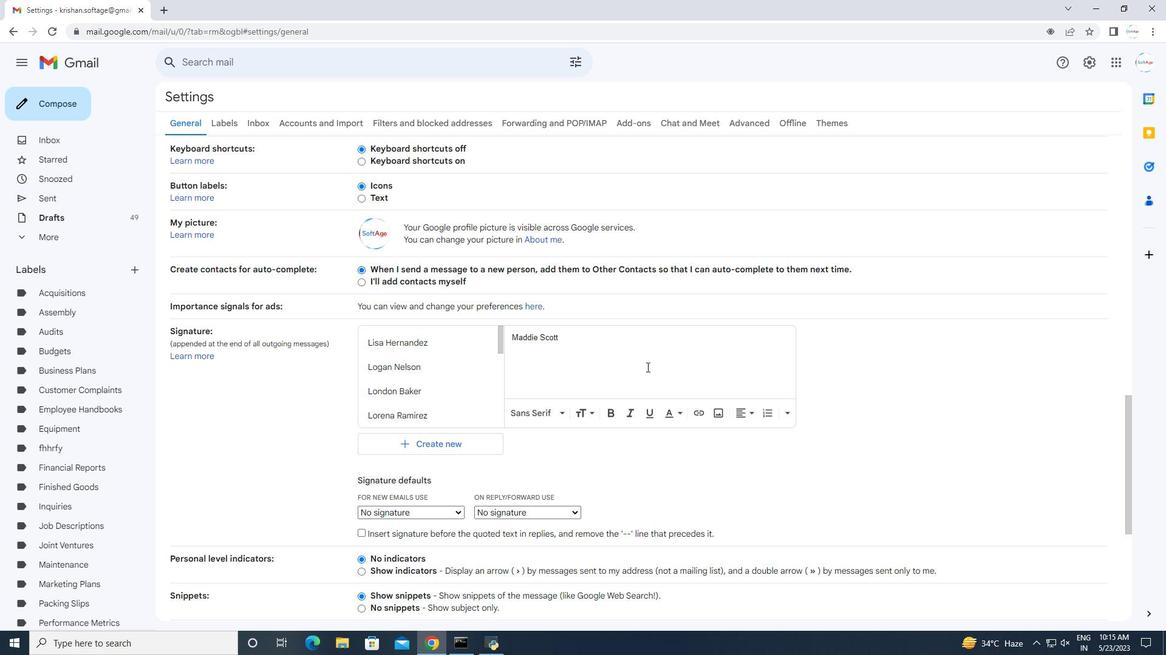 
Action: Mouse moved to (640, 443)
Screenshot: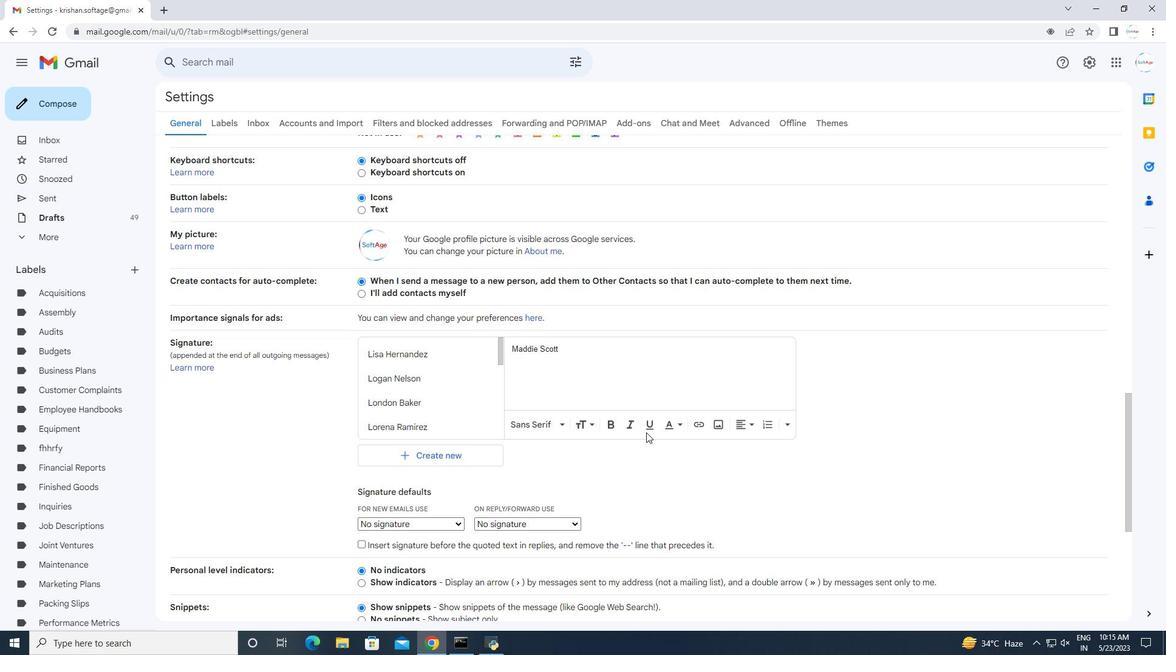 
Action: Mouse scrolled (644, 439) with delta (0, 0)
Screenshot: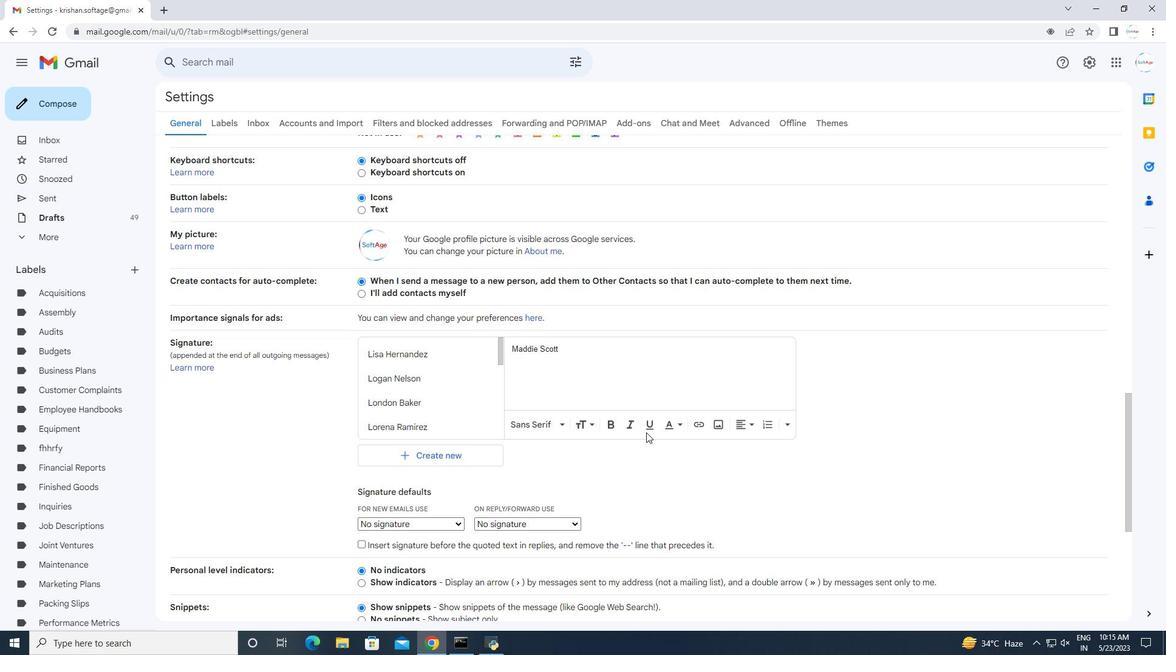 
Action: Mouse moved to (638, 446)
Screenshot: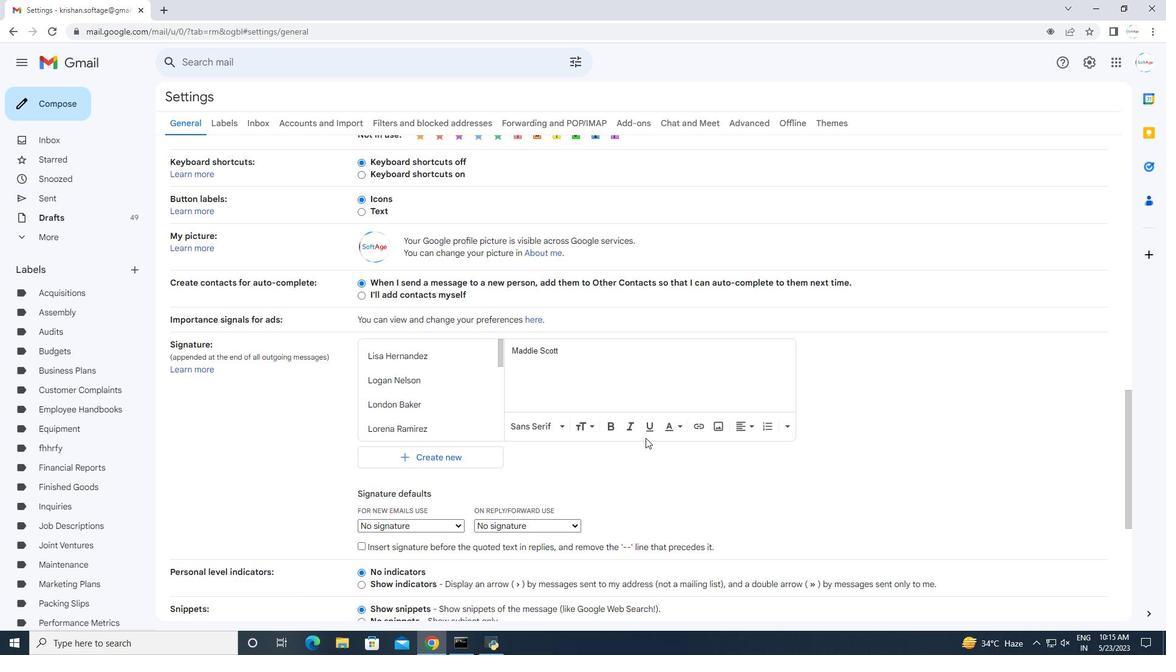 
Action: Mouse scrolled (638, 446) with delta (0, 0)
Screenshot: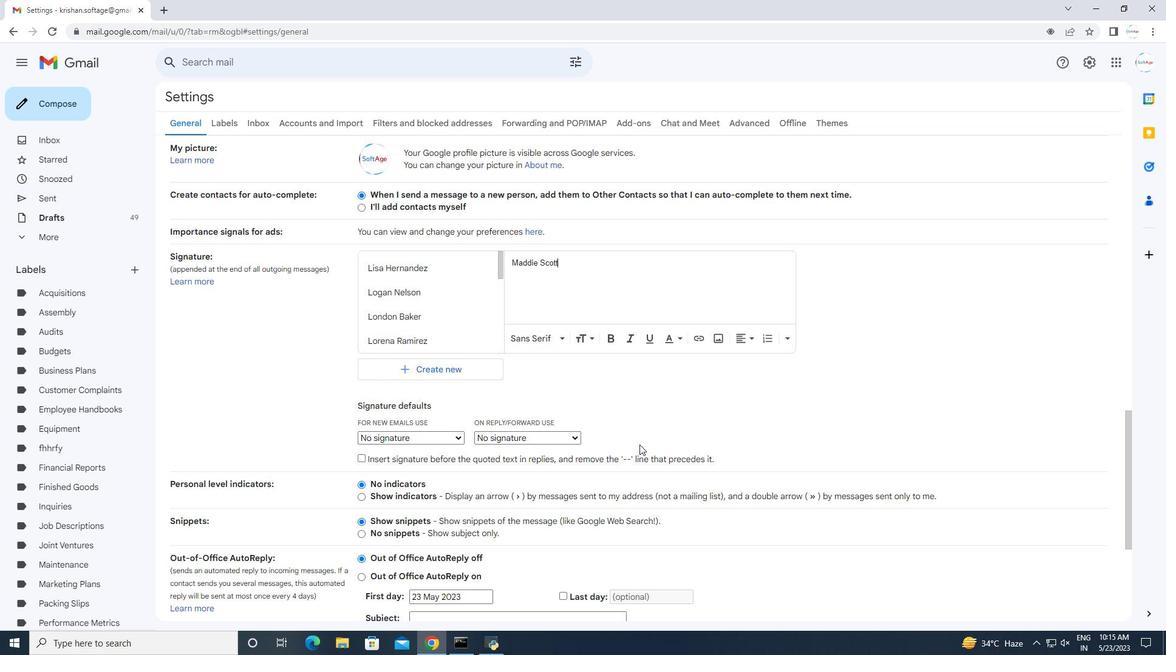 
Action: Mouse scrolled (638, 446) with delta (0, 0)
Screenshot: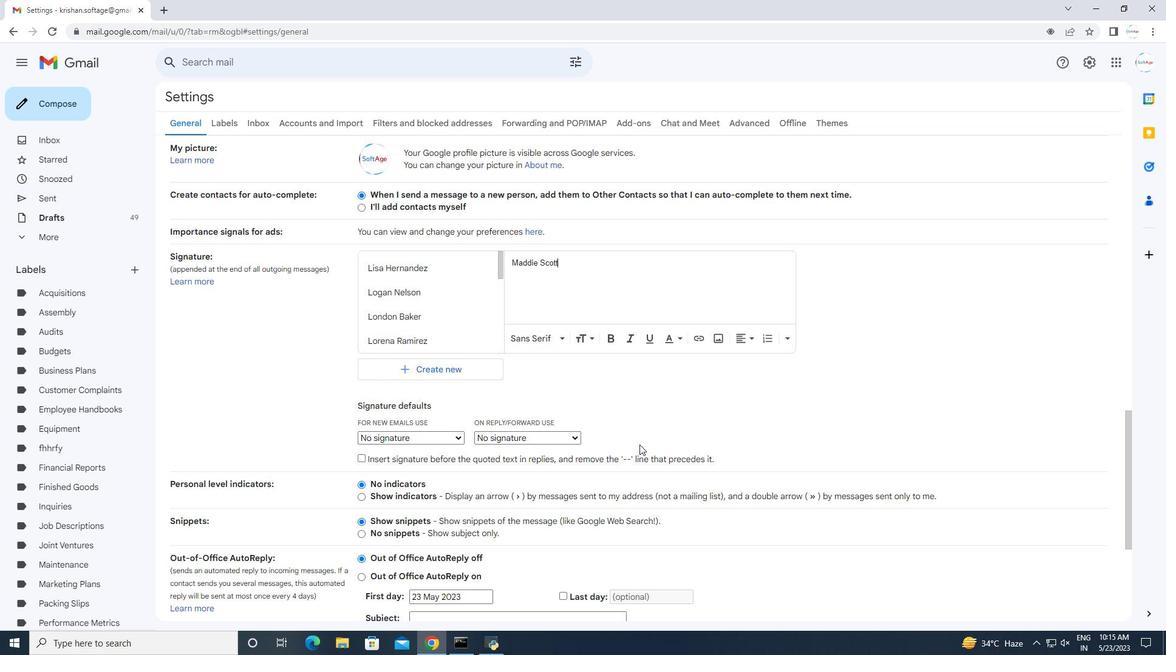 
Action: Mouse scrolled (638, 446) with delta (0, 0)
Screenshot: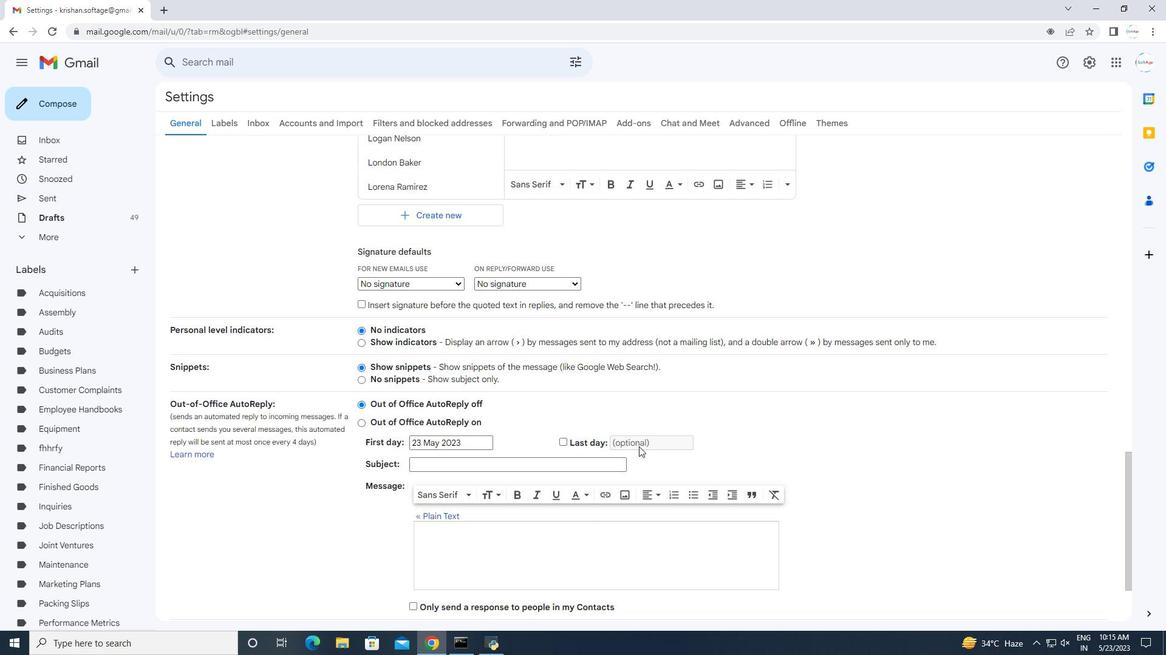 
Action: Mouse scrolled (638, 446) with delta (0, 0)
Screenshot: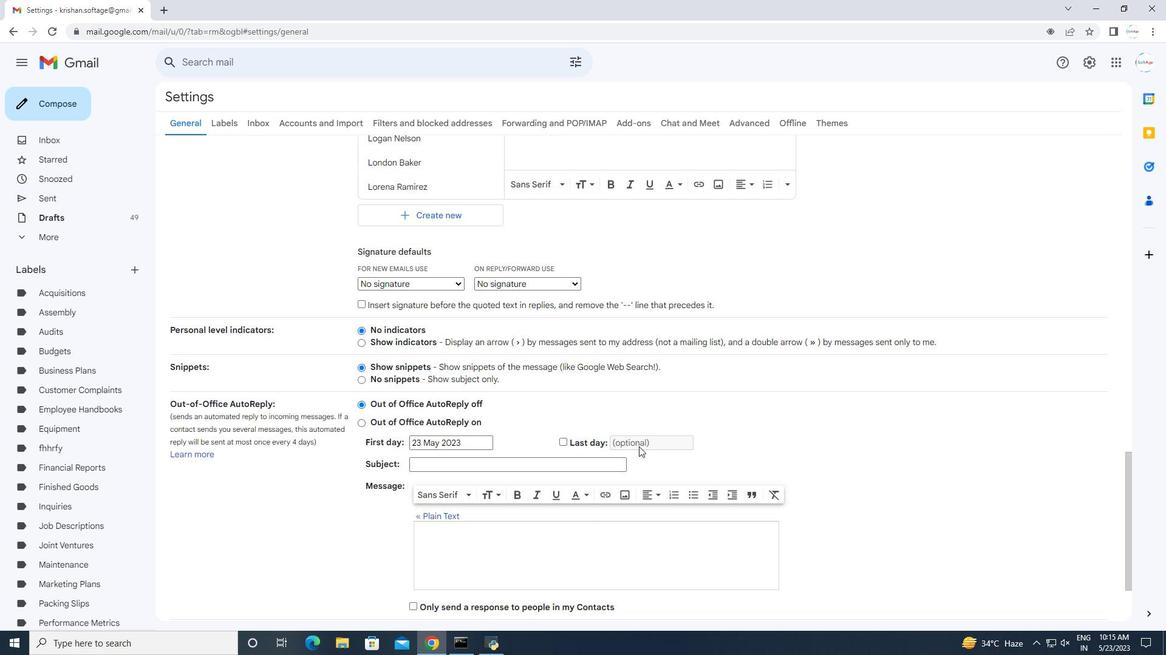 
Action: Mouse scrolled (638, 446) with delta (0, 0)
Screenshot: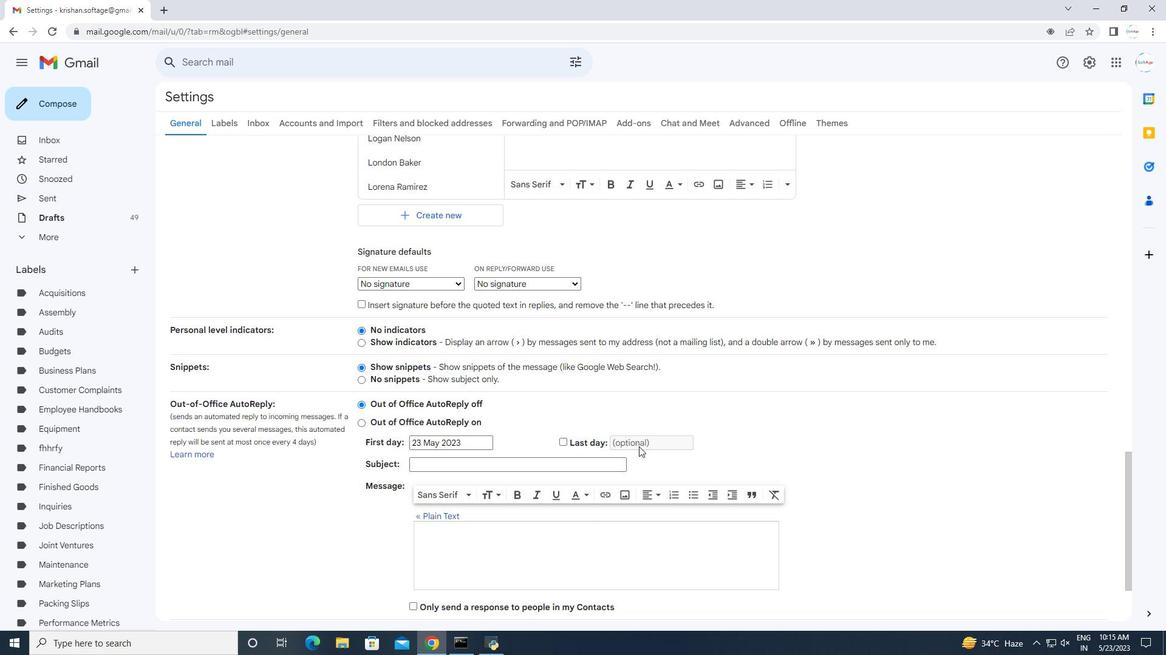 
Action: Mouse moved to (601, 551)
Screenshot: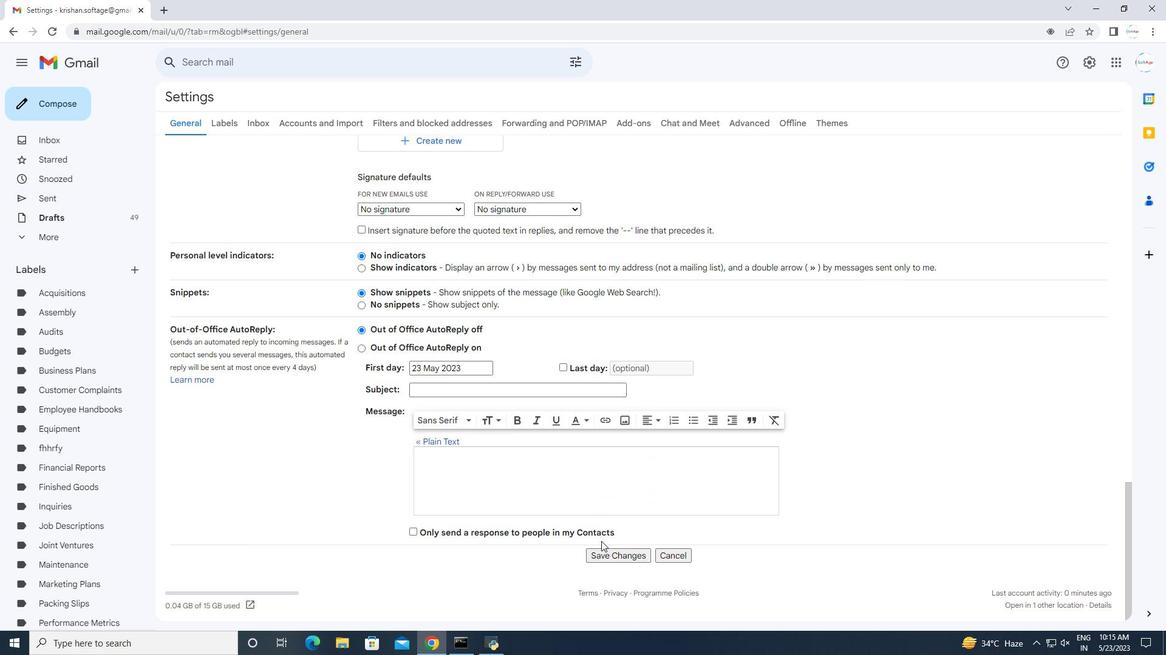 
Action: Mouse pressed left at (601, 551)
Screenshot: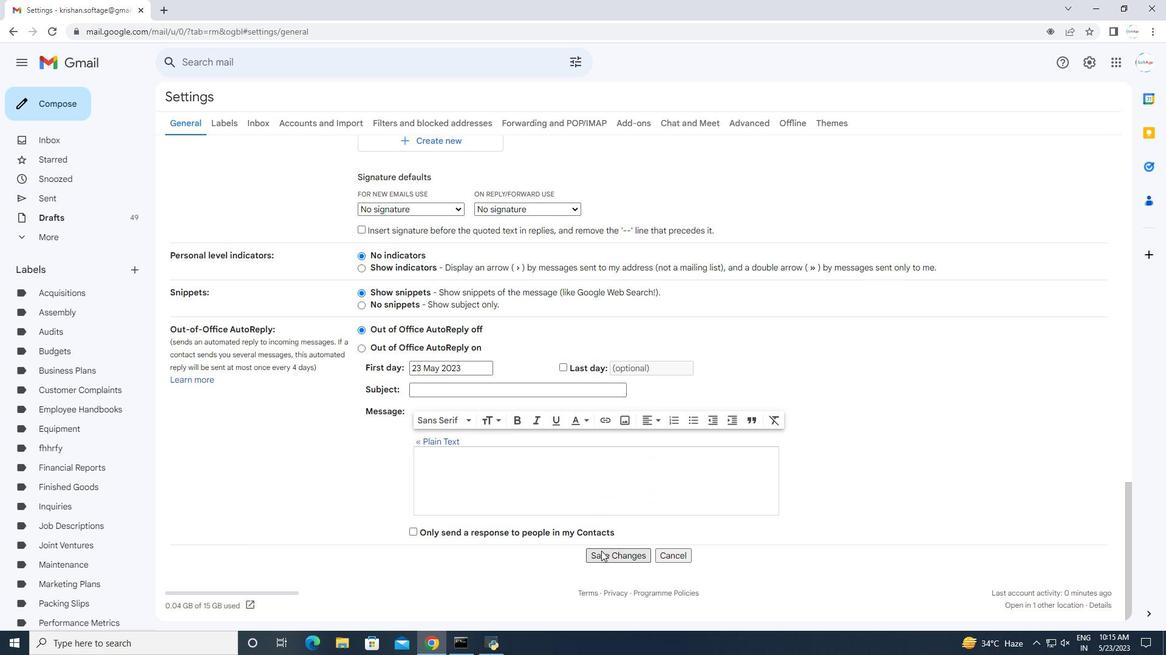 
Action: Mouse moved to (86, 102)
Screenshot: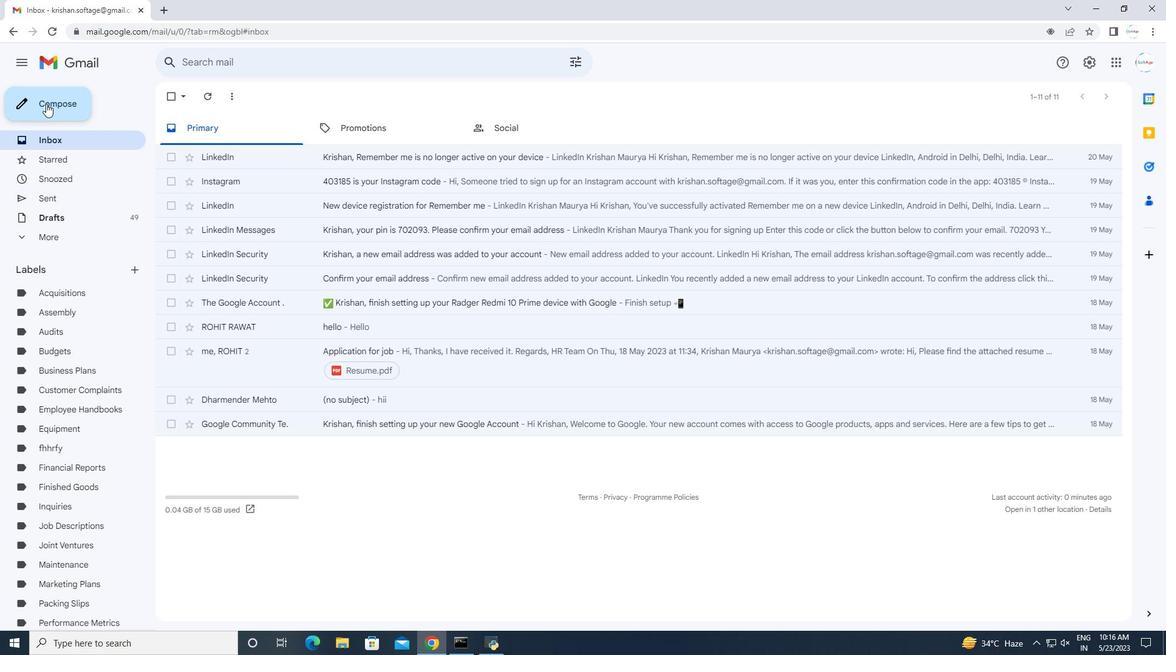 
Action: Mouse pressed left at (86, 102)
Screenshot: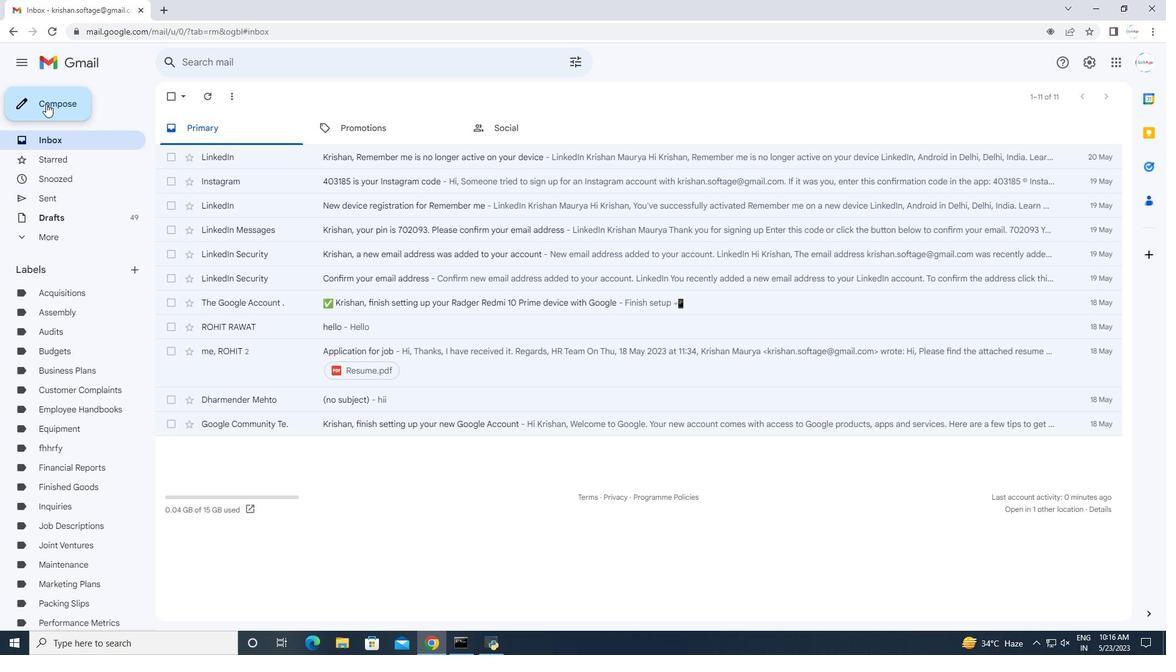 
Action: Mouse moved to (792, 290)
Screenshot: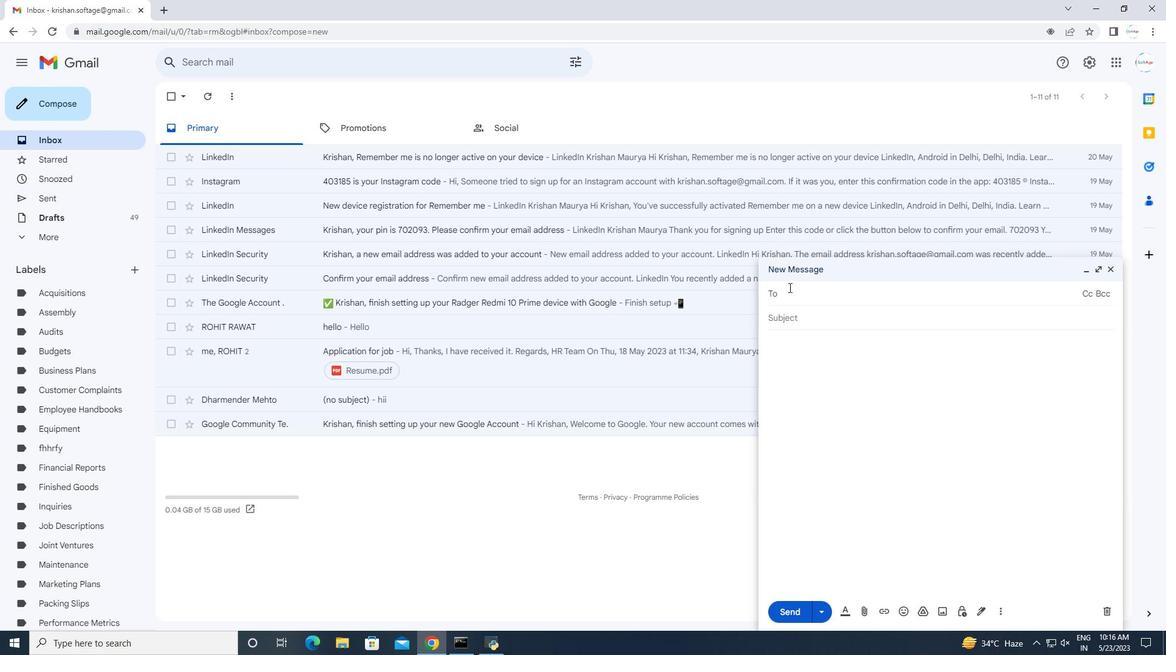 
Action: Mouse pressed left at (792, 290)
Screenshot: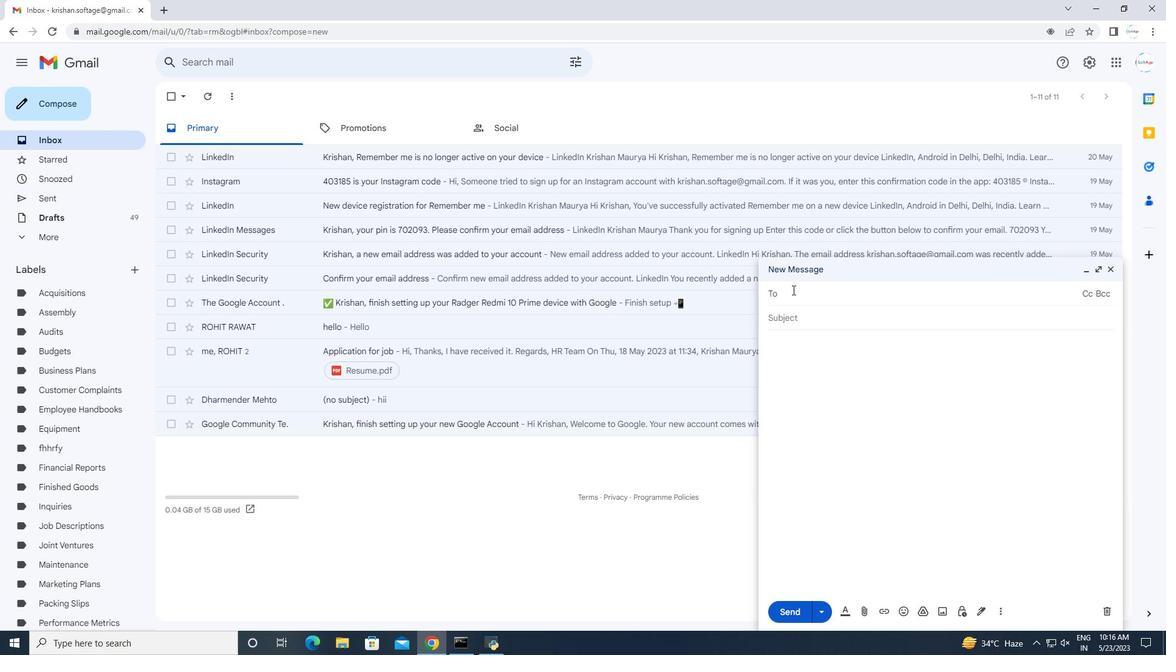 
Action: Key pressed softage,<Key.backspace>.6<Key.shift>@softage.net<Key.tab><Key.tab><Key.tab><Key.shift>Gra
Screenshot: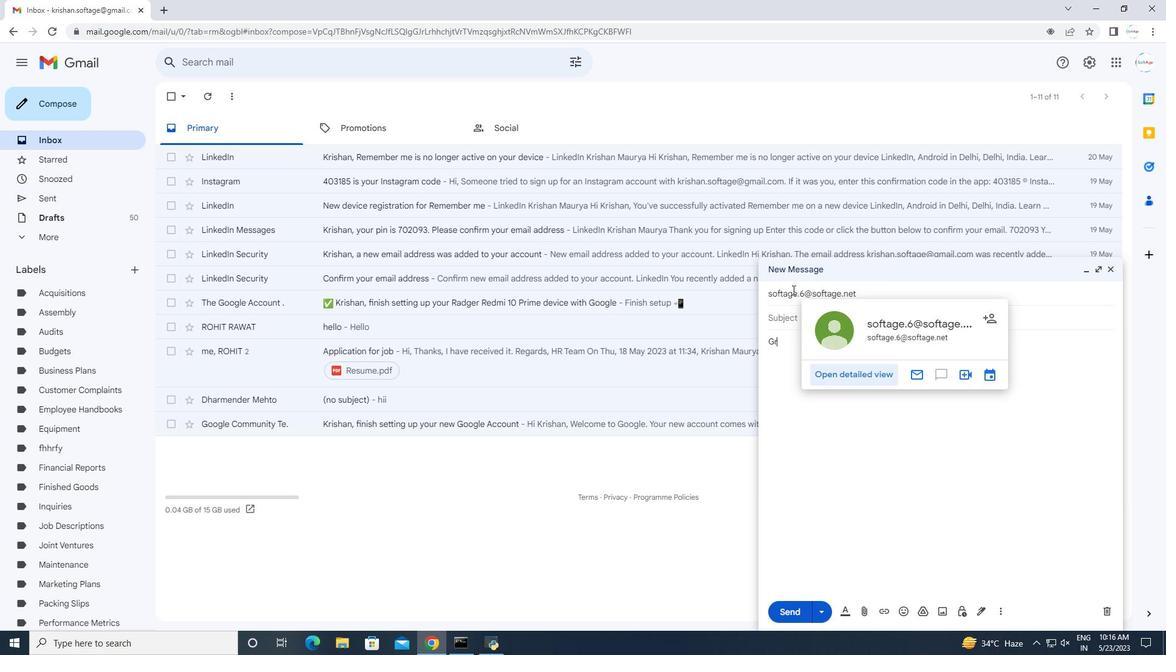 
Action: Mouse moved to (787, 343)
Screenshot: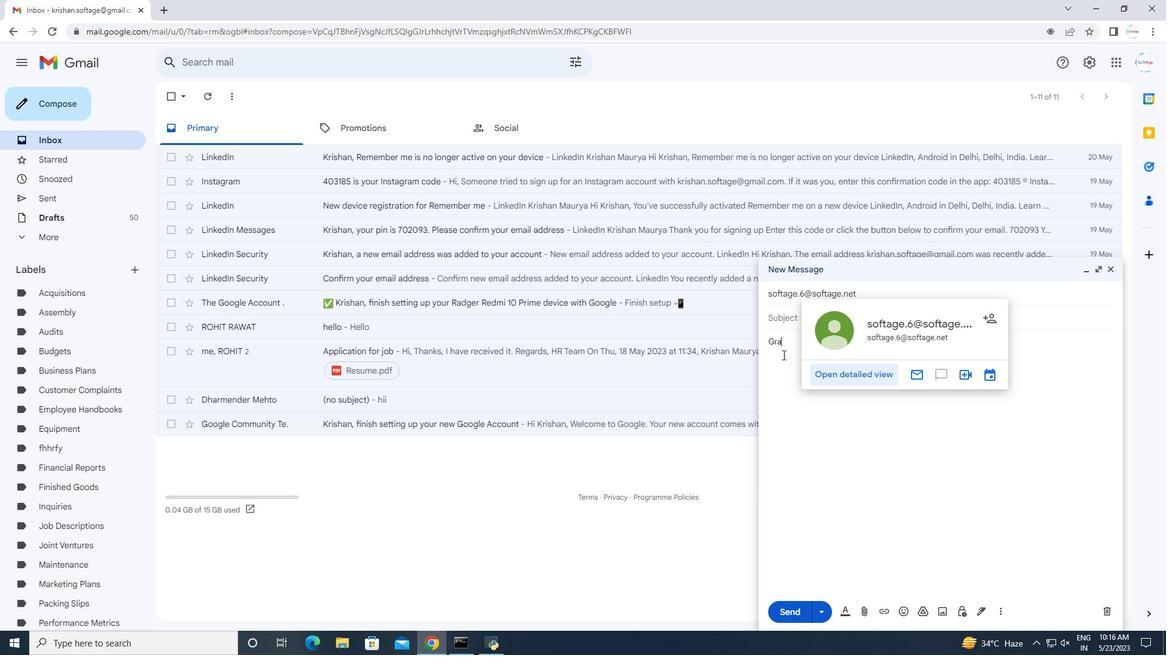 
Action: Mouse pressed left at (787, 343)
Screenshot: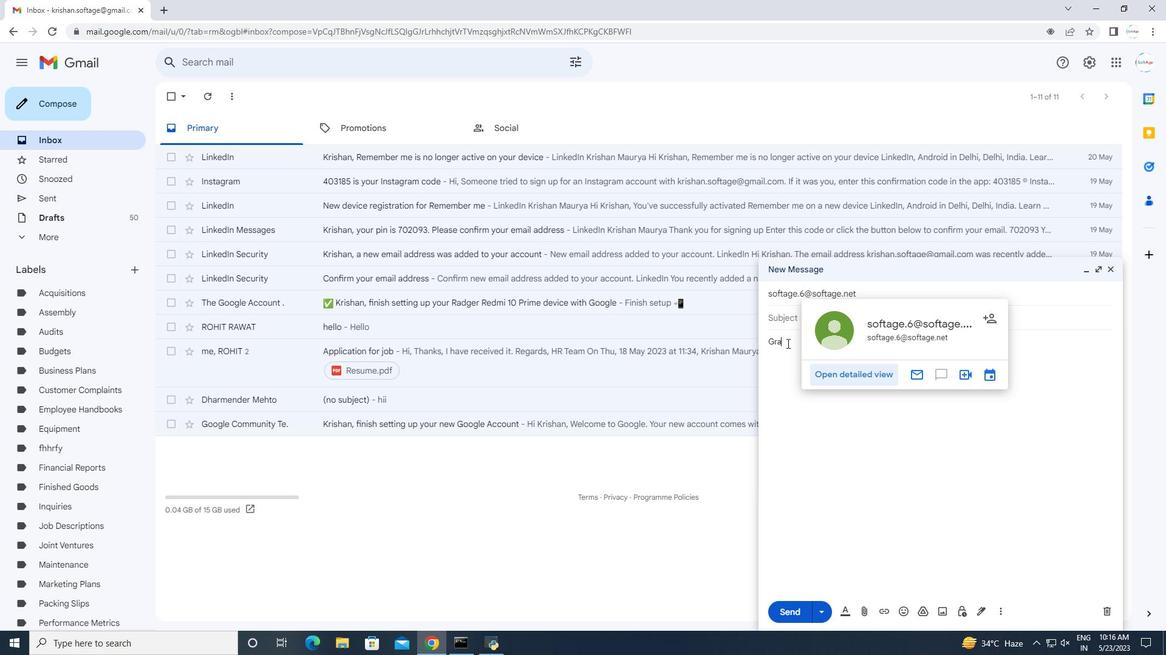 
Action: Key pressed titude<Key.space>and<Key.space>sincere<Key.space>wishes<Key.space><Key.backspace>.
Screenshot: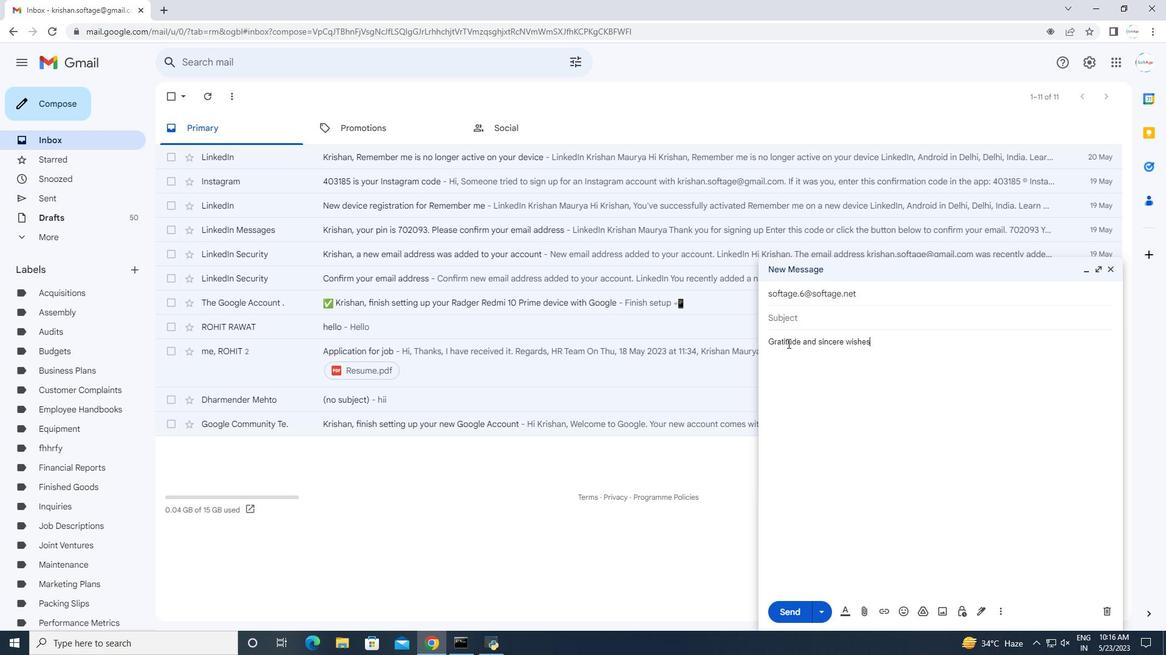 
Action: Mouse moved to (978, 609)
Screenshot: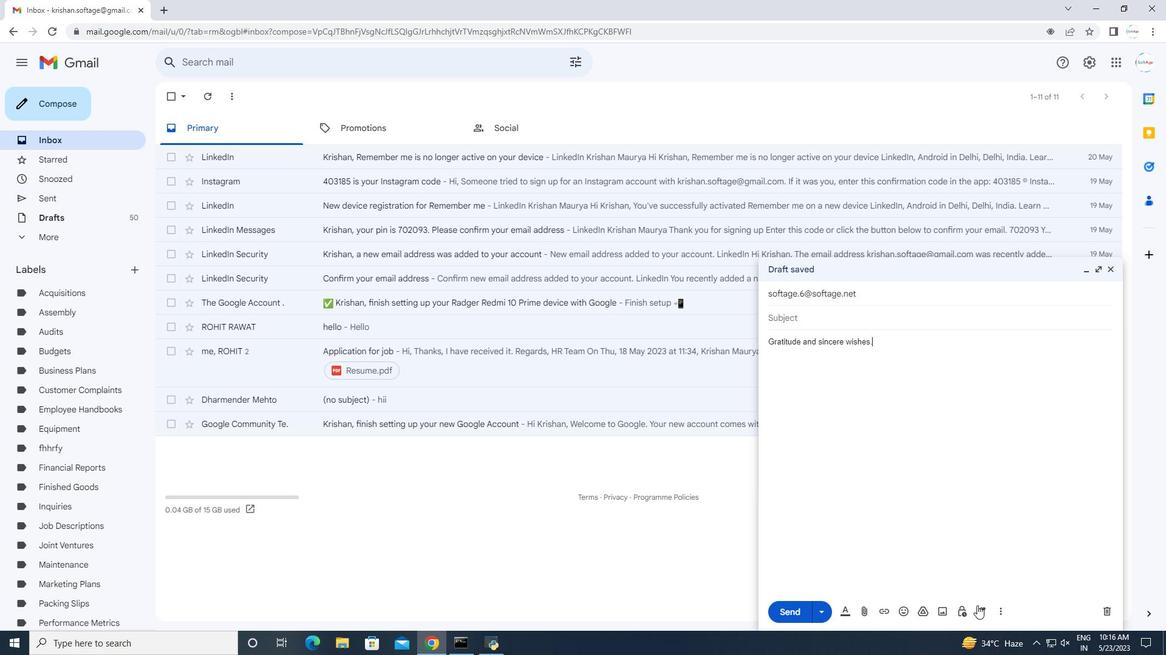 
Action: Mouse pressed left at (978, 609)
Screenshot: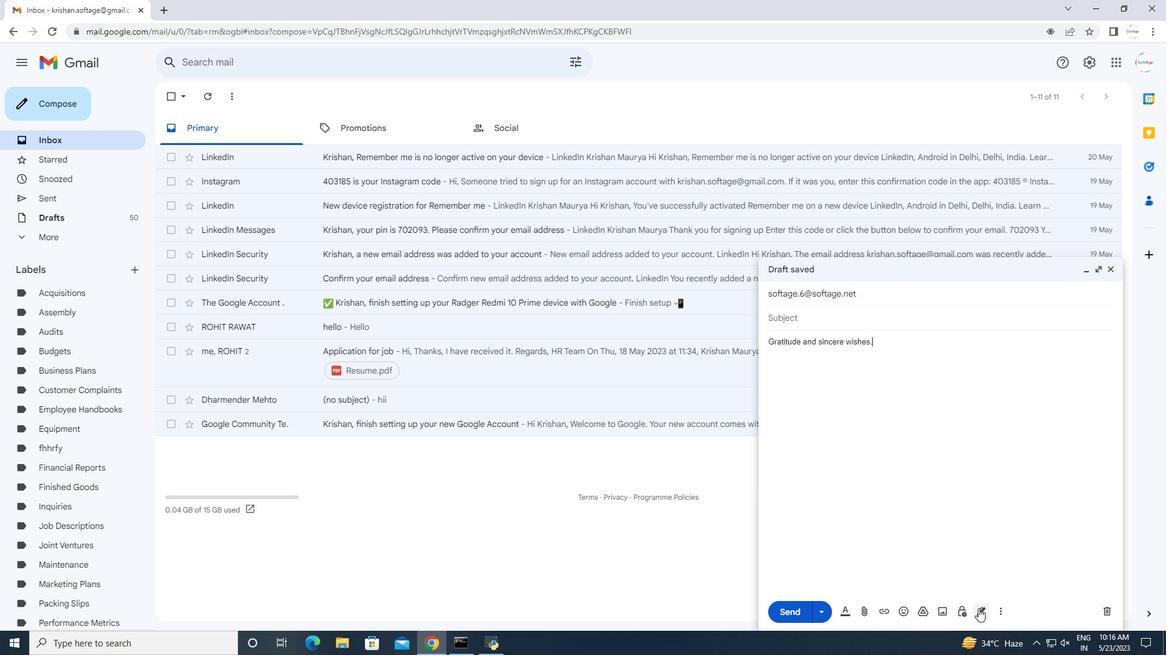 
Action: Mouse moved to (1012, 590)
Screenshot: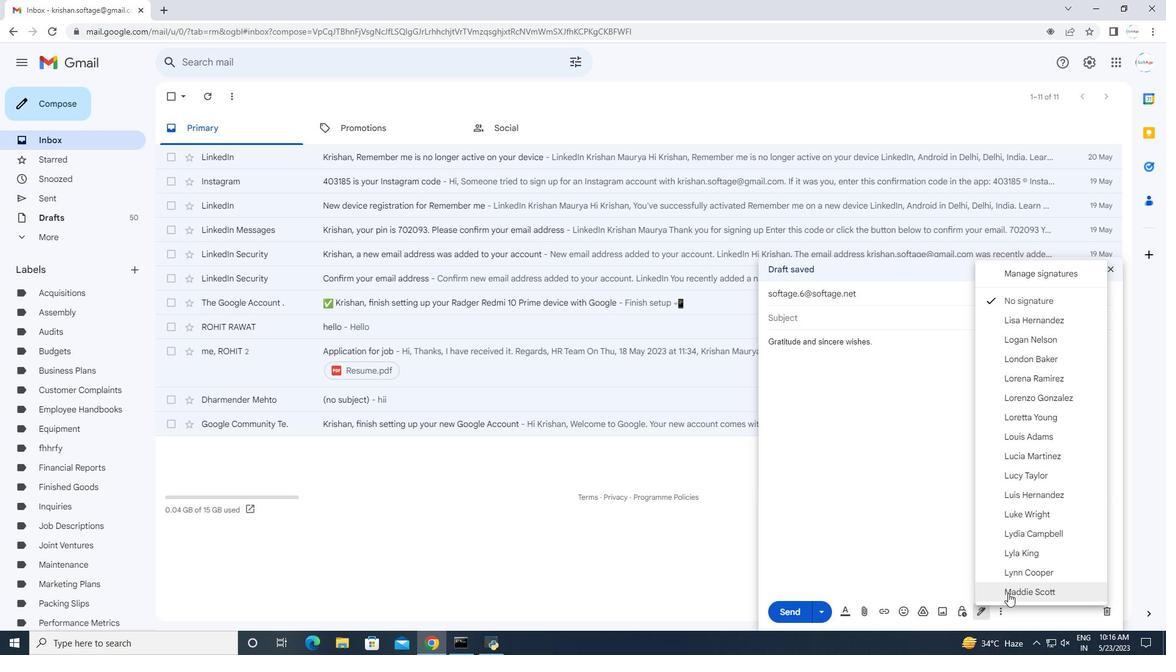 
Action: Mouse pressed left at (1012, 590)
Screenshot: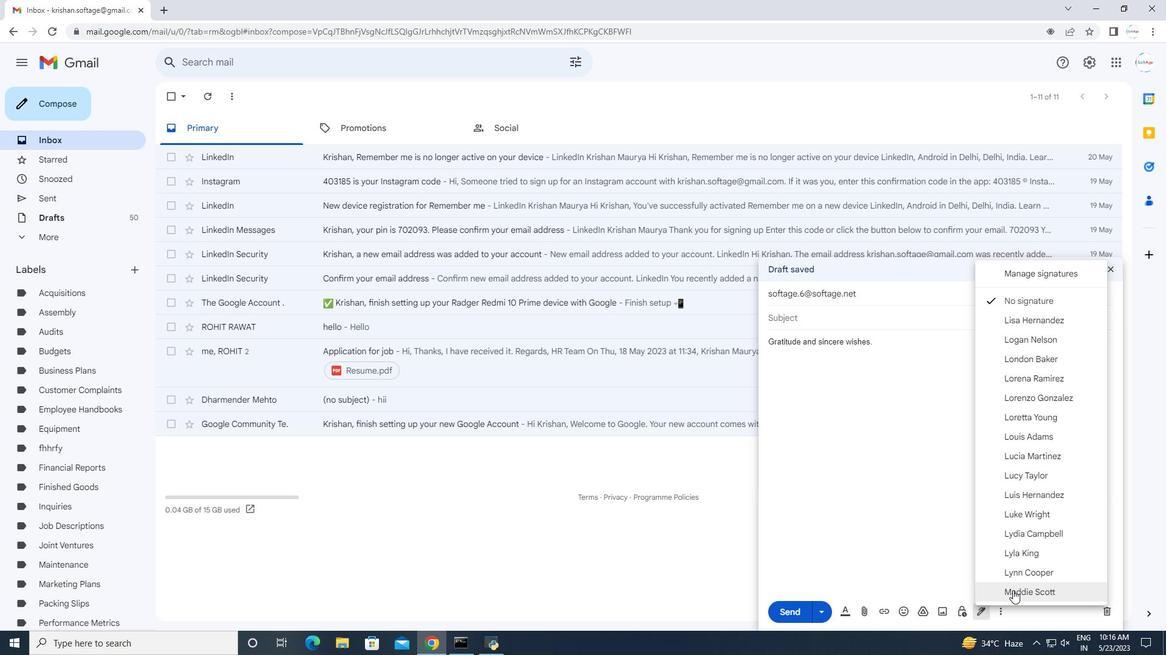 
Action: Mouse moved to (999, 613)
Screenshot: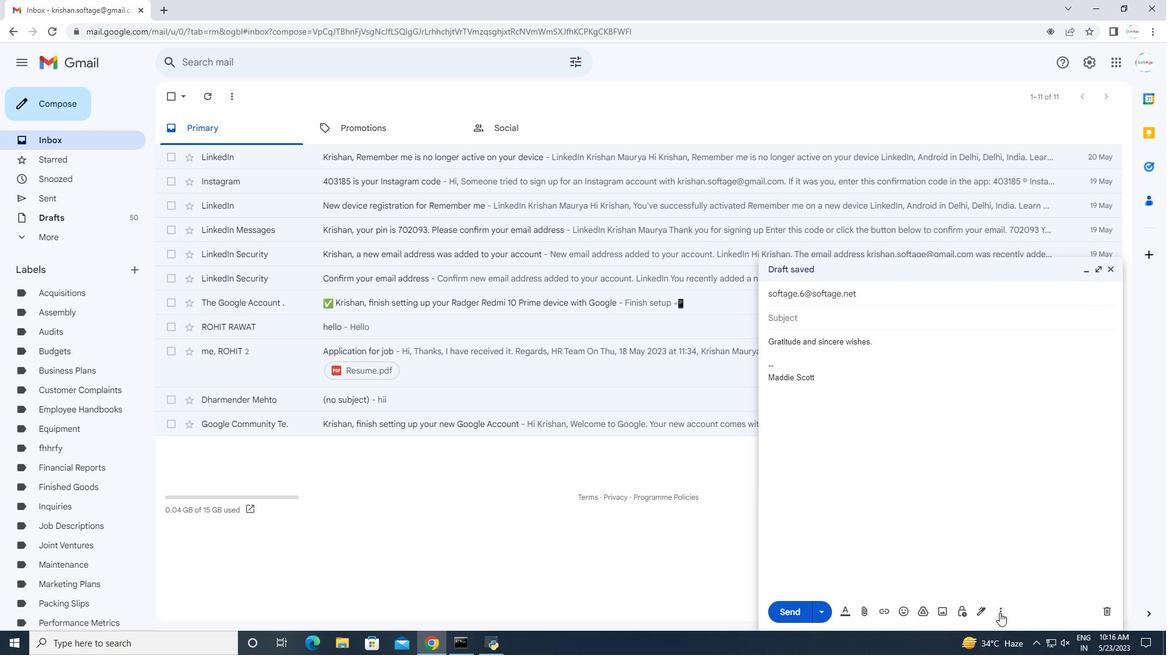 
Action: Mouse pressed left at (999, 613)
Screenshot: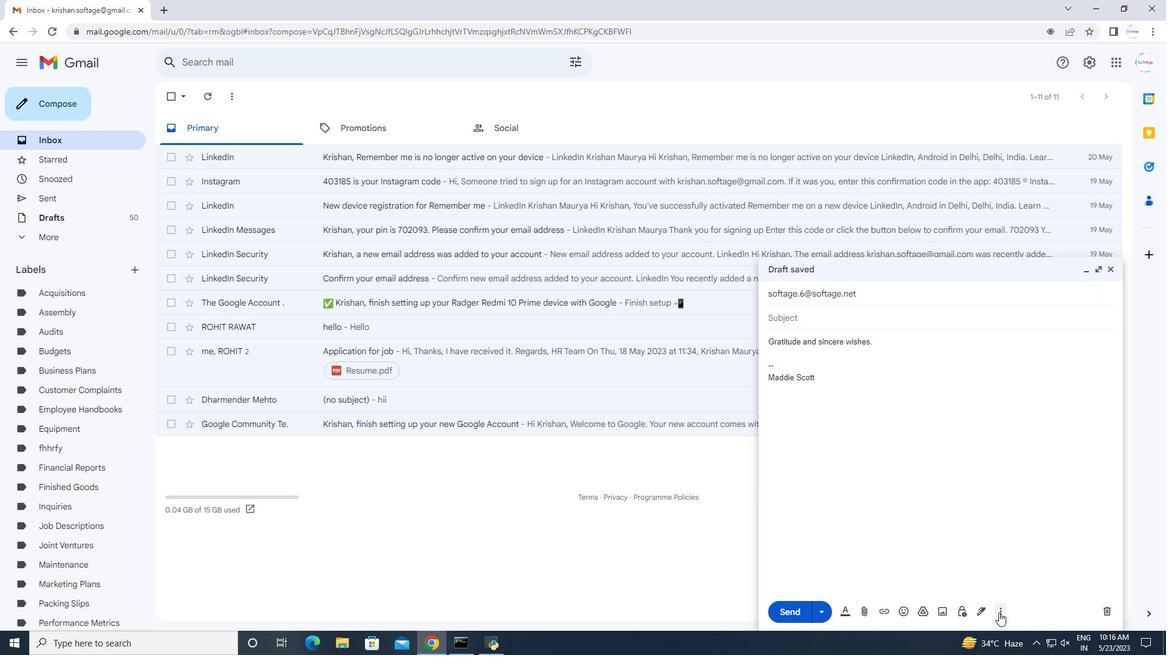 
Action: Mouse moved to (1036, 507)
Screenshot: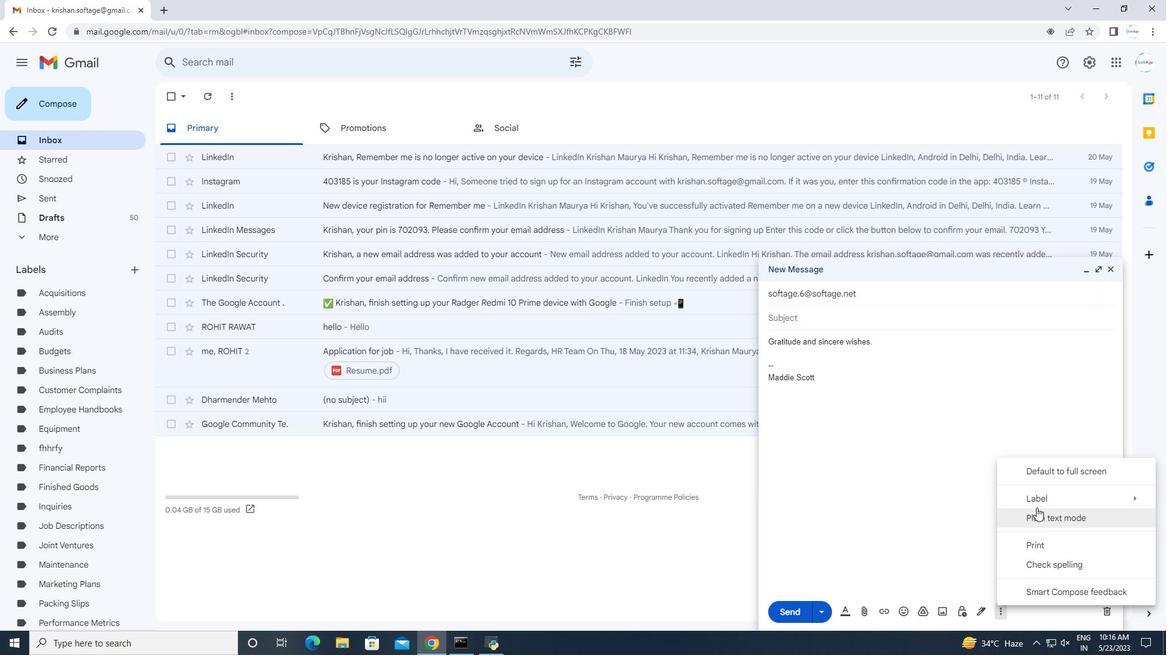
Action: Mouse pressed left at (1036, 507)
Screenshot: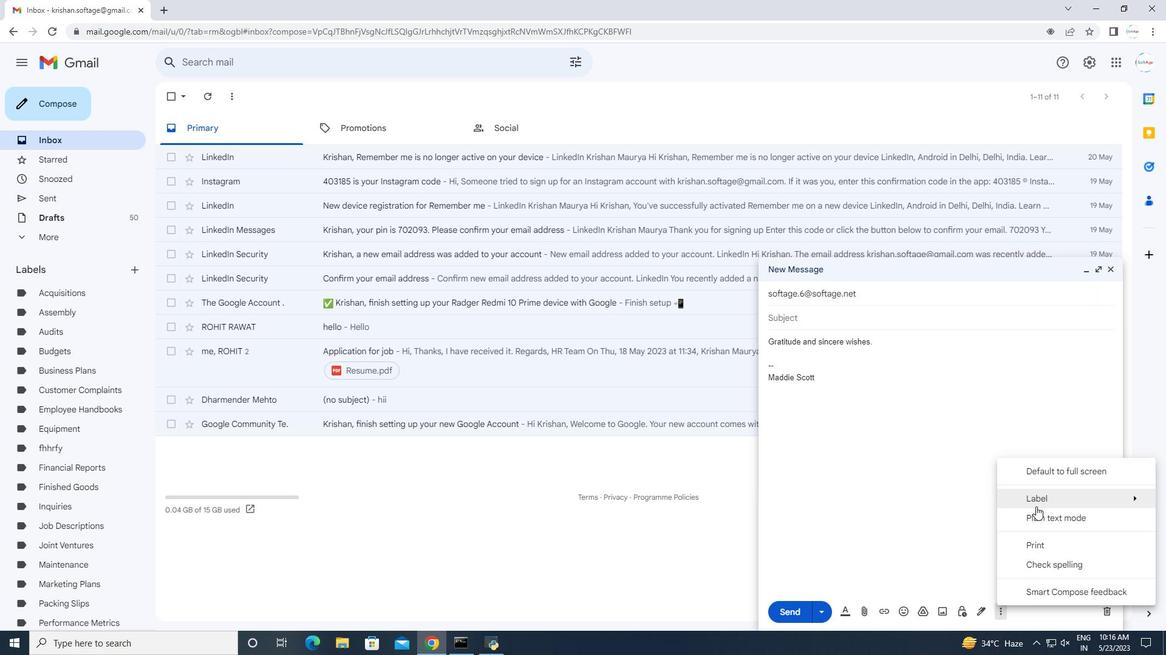 
Action: Mouse moved to (918, 478)
Screenshot: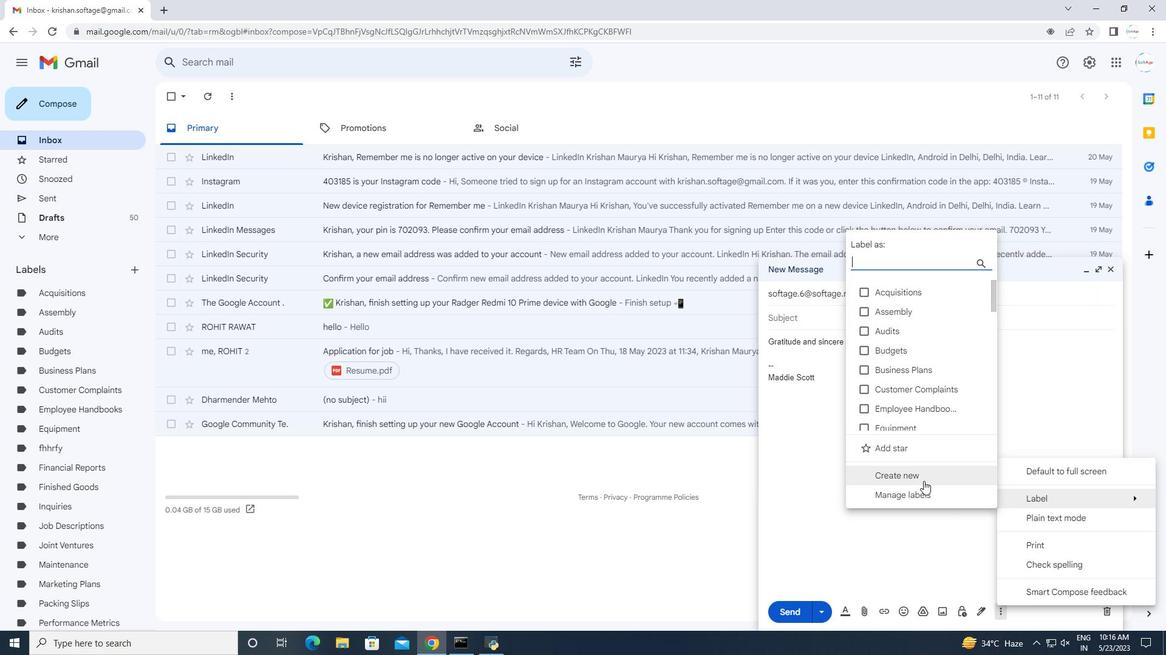 
Action: Mouse pressed left at (918, 478)
Screenshot: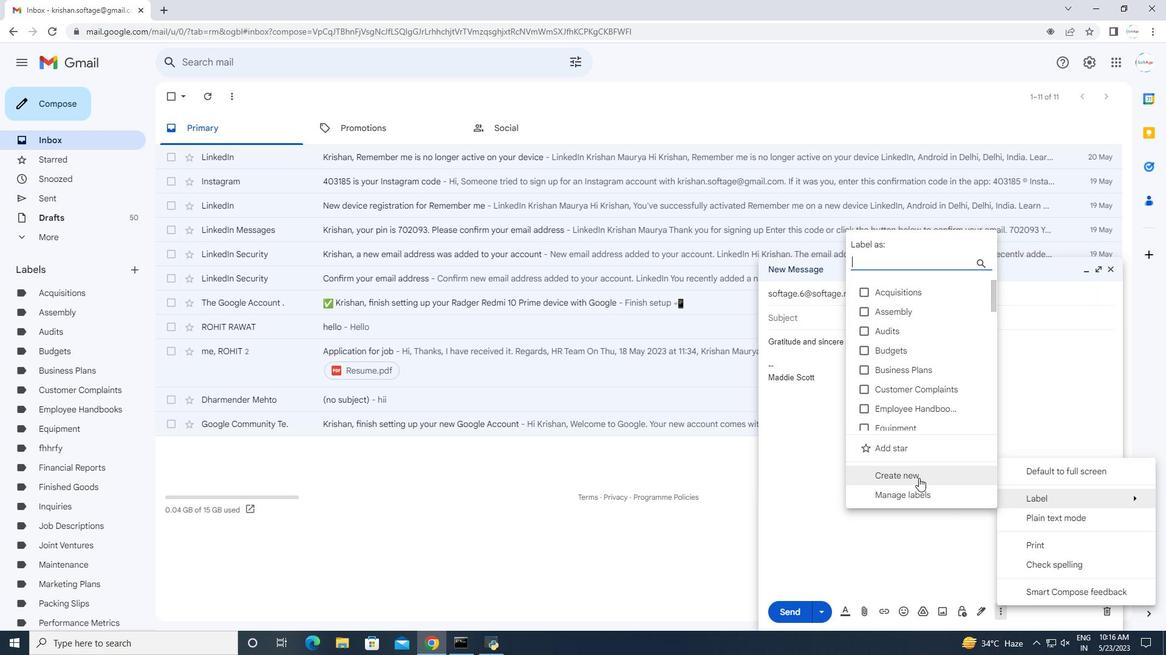 
Action: Mouse moved to (600, 322)
Screenshot: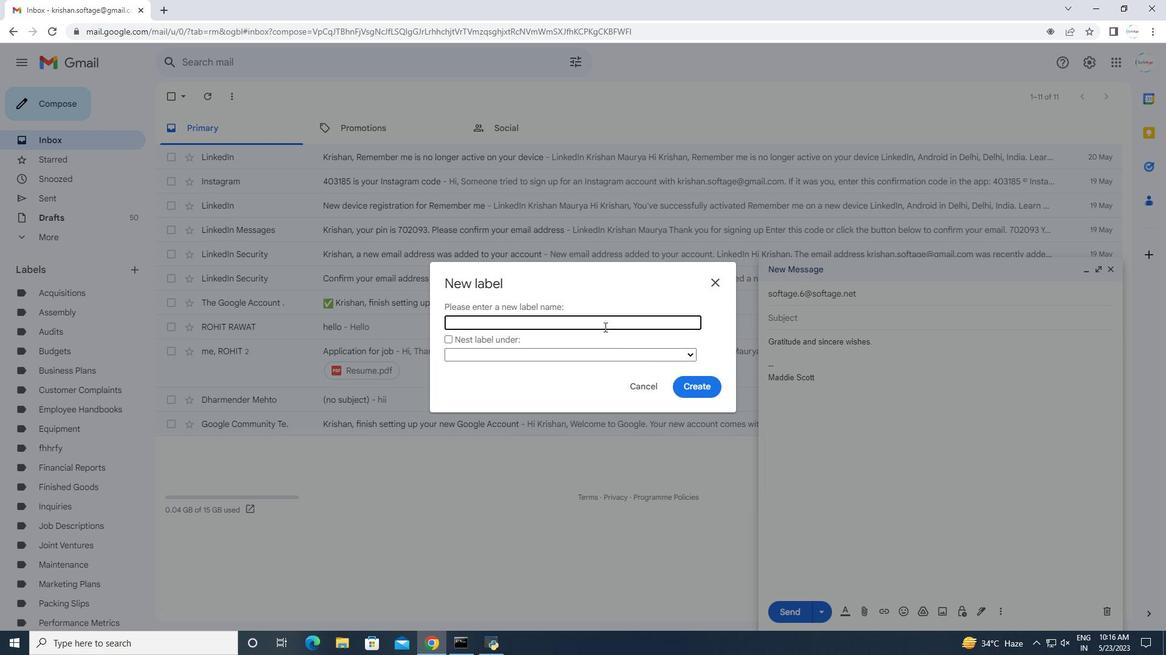 
Action: Mouse pressed left at (600, 322)
Screenshot: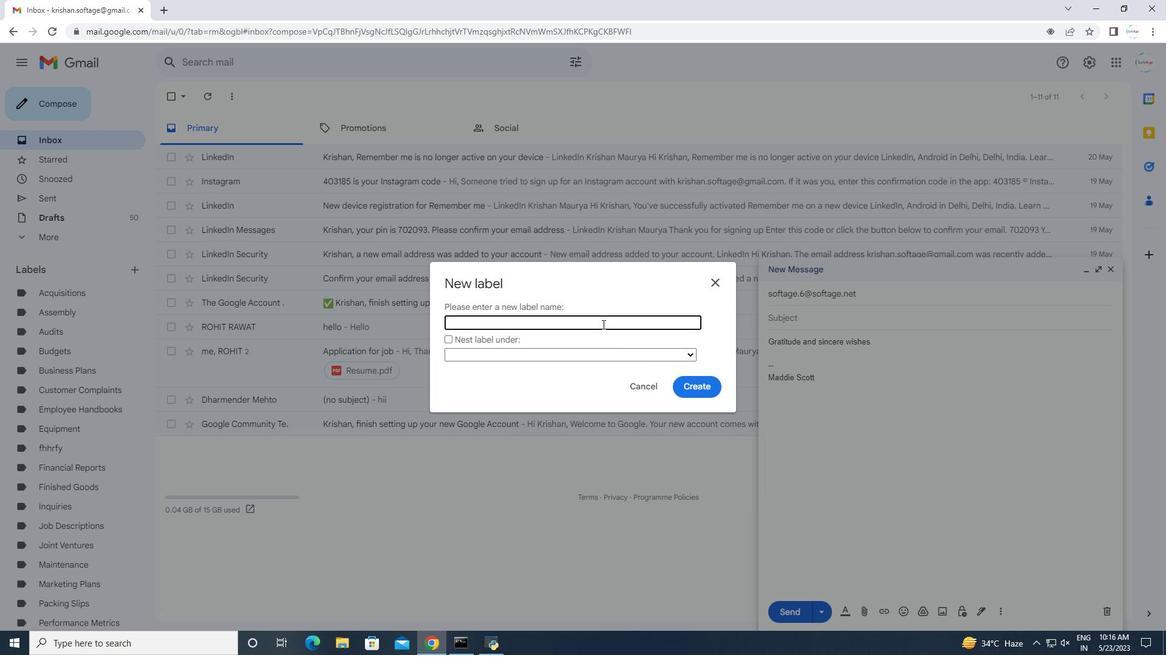 
Action: Mouse moved to (600, 321)
Screenshot: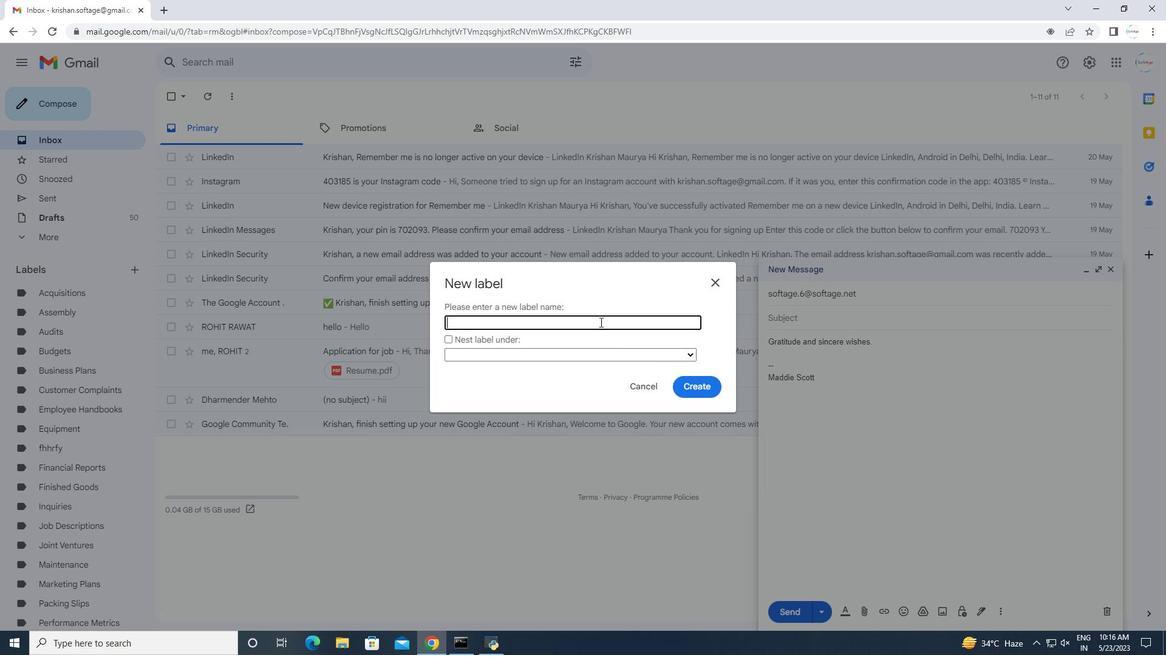 
Action: Key pressed <Key.shift>Agreements
Screenshot: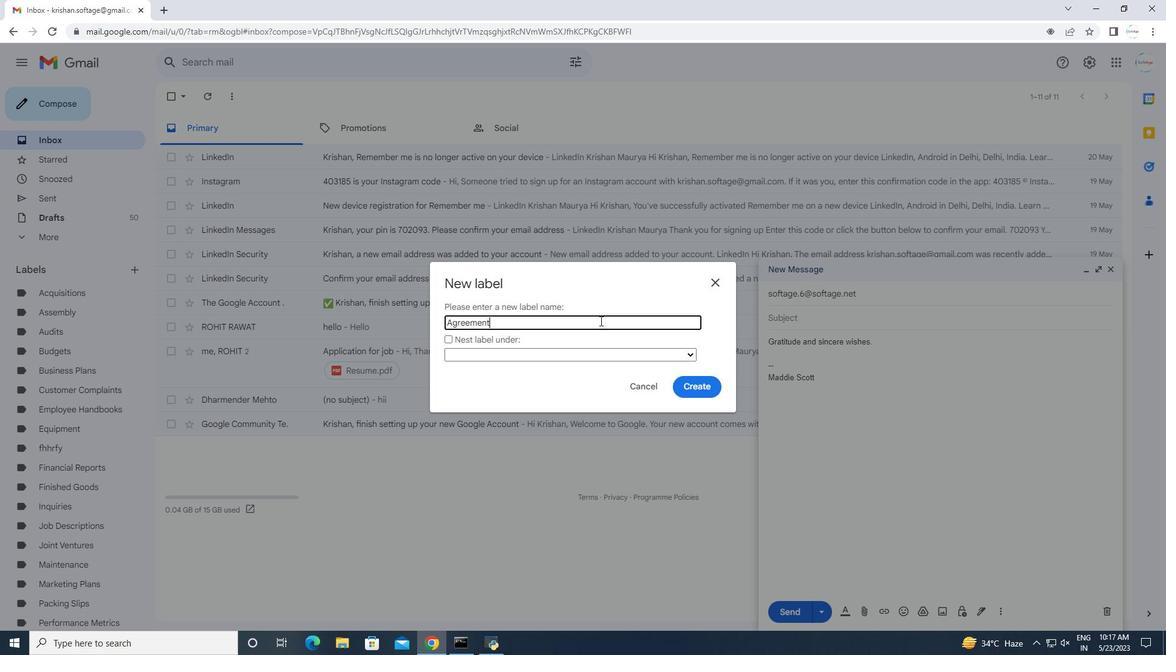 
Action: Mouse moved to (687, 389)
Screenshot: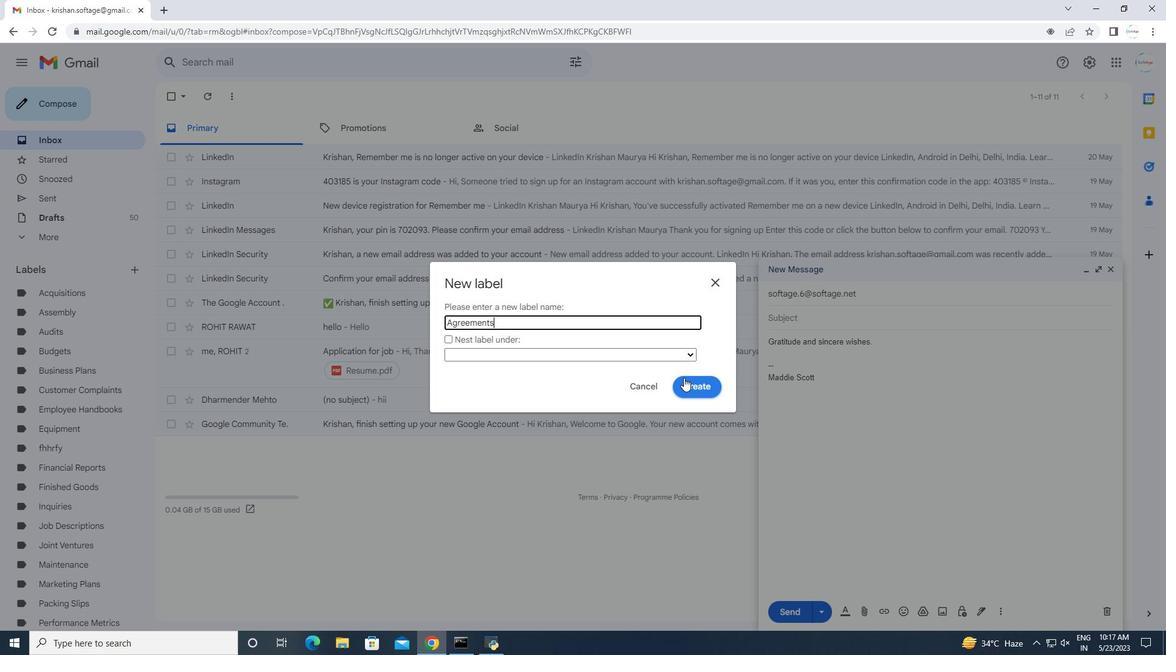 
Action: Mouse pressed left at (687, 389)
Screenshot: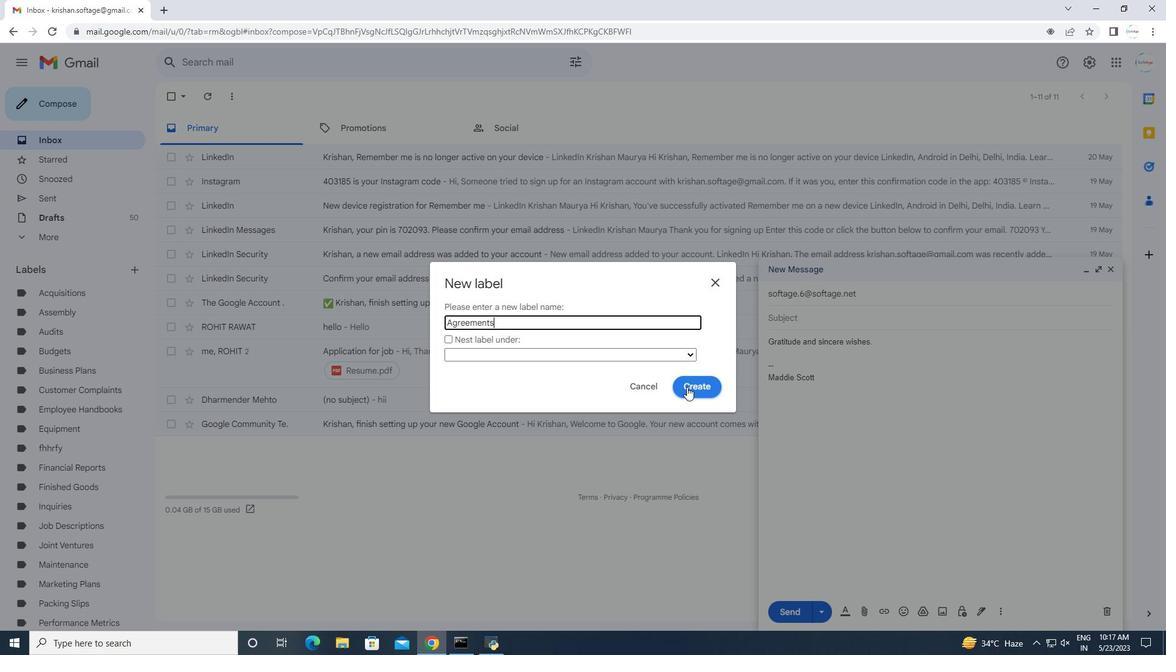 
Action: Mouse moved to (810, 267)
Screenshot: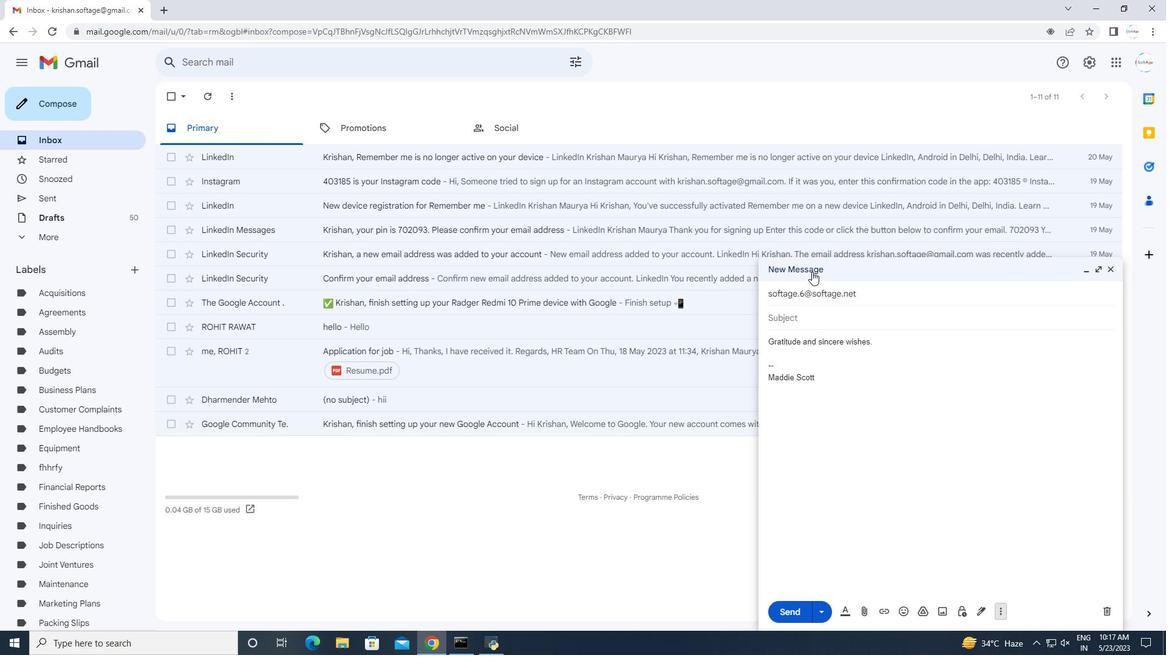 
